 Task: Open Card Customer Success Meeting in Board Employee Skills Development and Training to Workspace Account Management and add a team member Softage.3@softage.net, a label Orange, a checklist Houseplant Care, an attachment from Trello, a color Orange and finally, add a card description 'Develop and launch new customer acquisition strategy' and a comment 'We need to ensure that we allocate enough time and resources to this task to ensure its success.'. Add a start date 'Jan 03, 1900' with a due date 'Jan 10, 1900'
Action: Mouse moved to (311, 198)
Screenshot: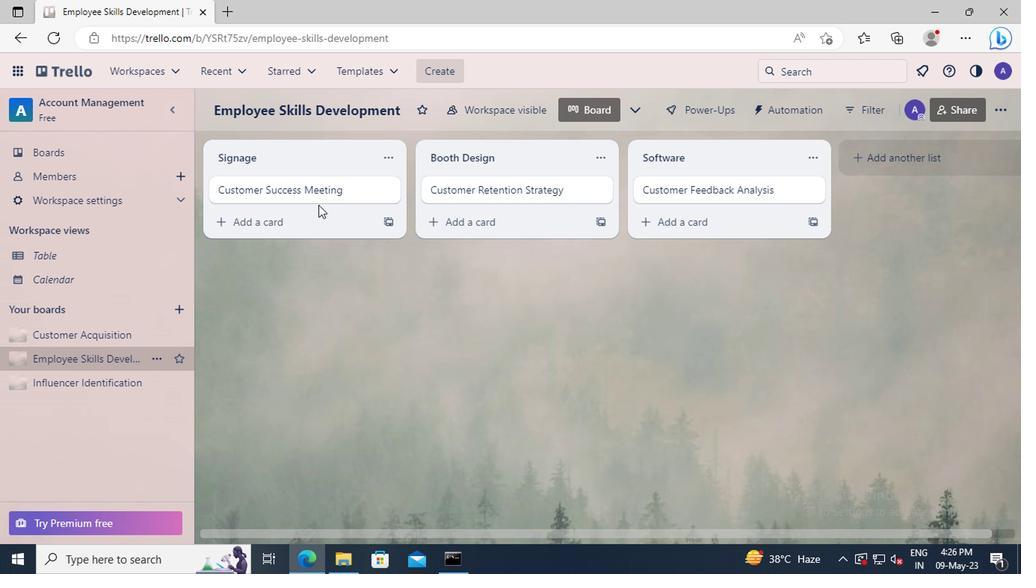 
Action: Mouse pressed left at (311, 198)
Screenshot: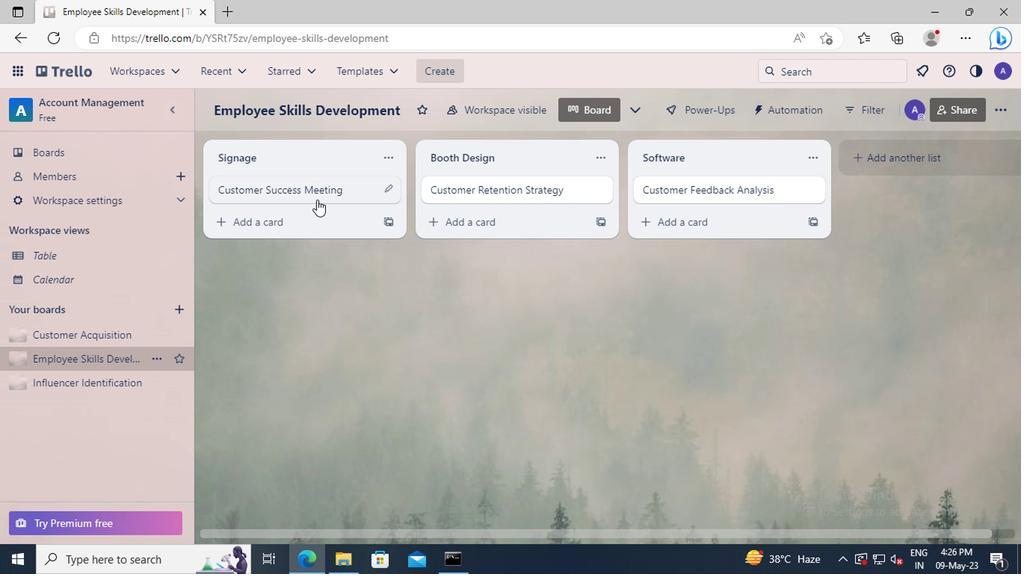 
Action: Mouse moved to (684, 193)
Screenshot: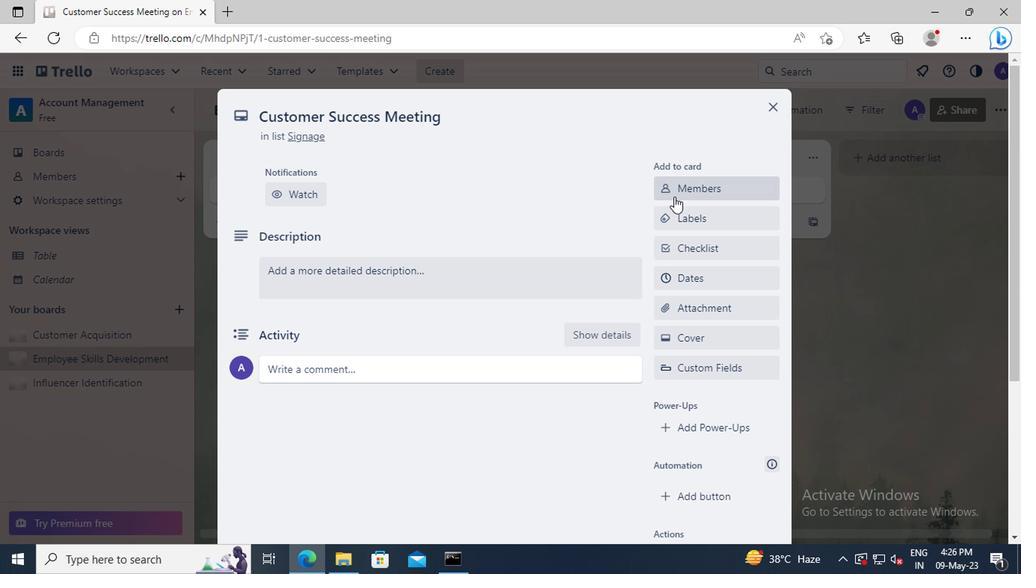 
Action: Mouse pressed left at (684, 193)
Screenshot: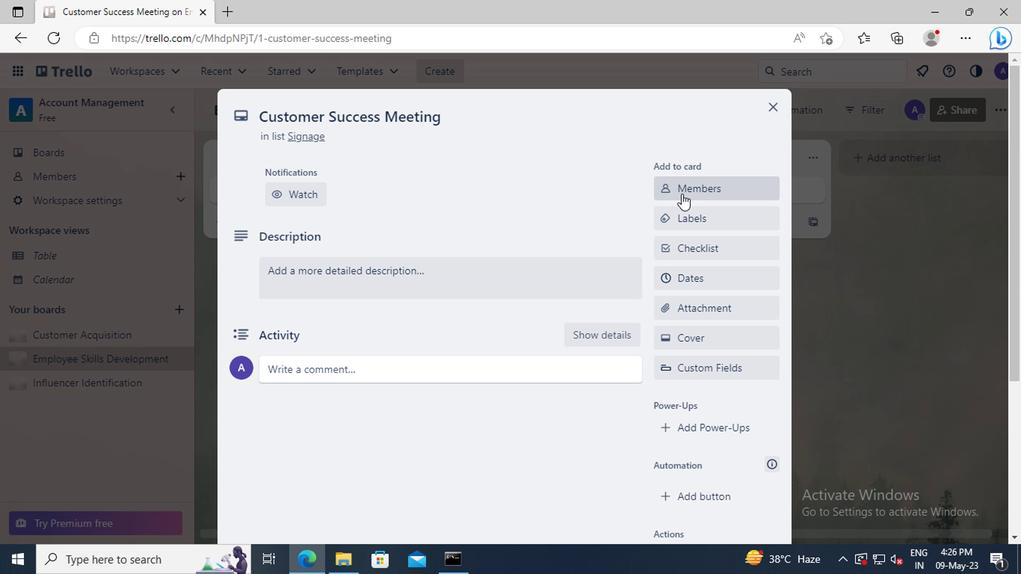 
Action: Mouse moved to (683, 259)
Screenshot: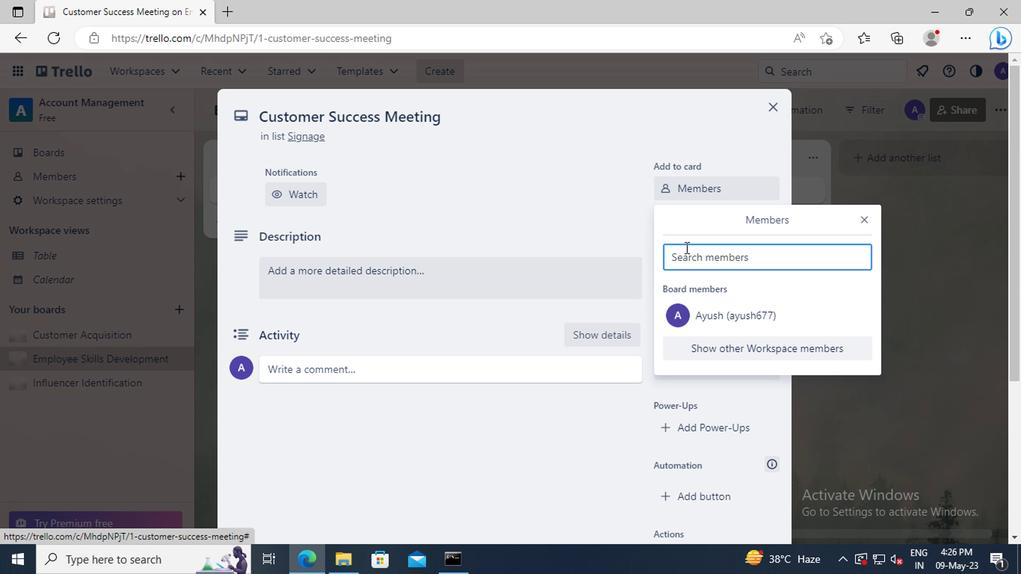 
Action: Mouse pressed left at (683, 259)
Screenshot: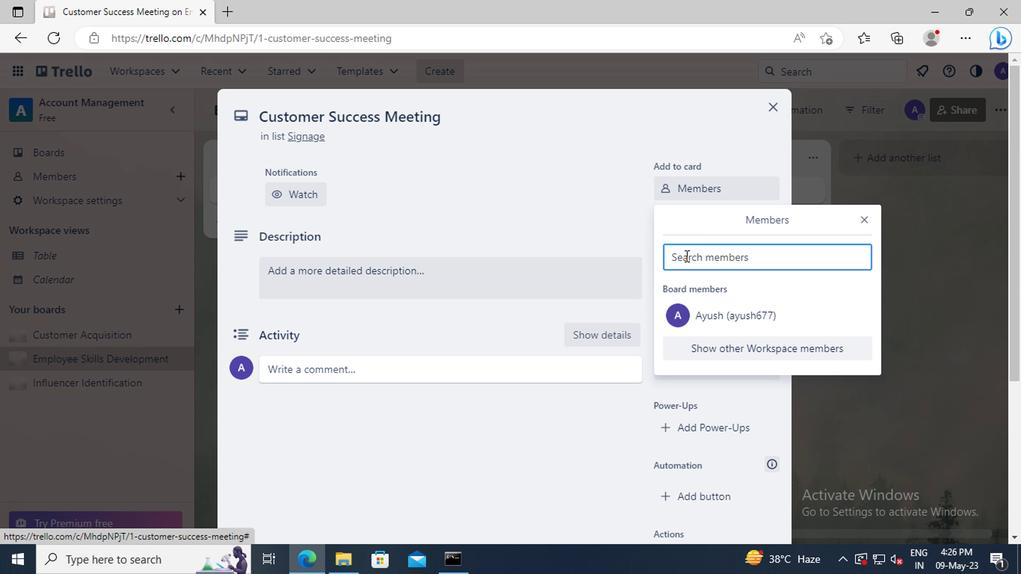
Action: Key pressed <Key.shift_r>Softage.3
Screenshot: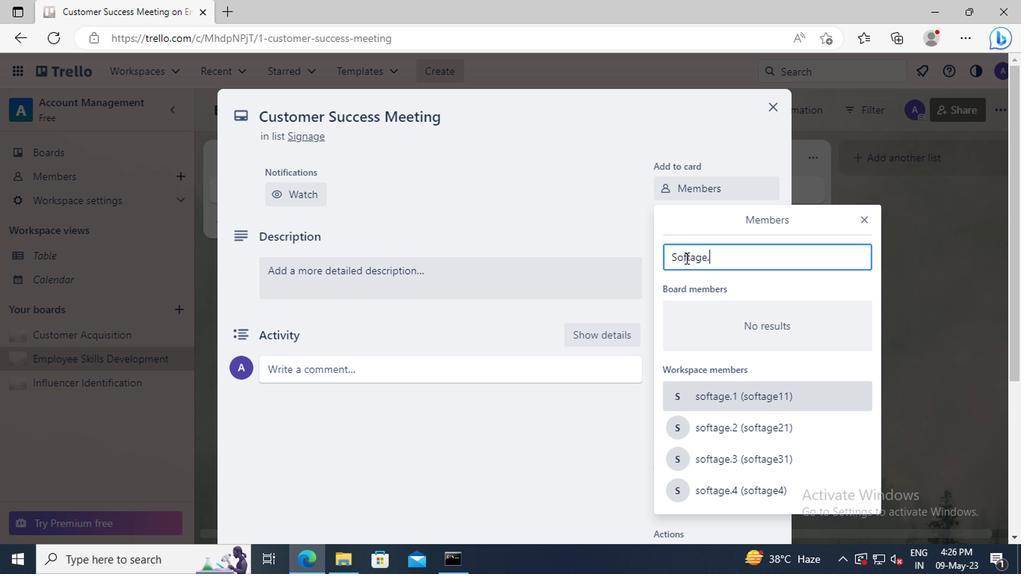 
Action: Mouse moved to (717, 393)
Screenshot: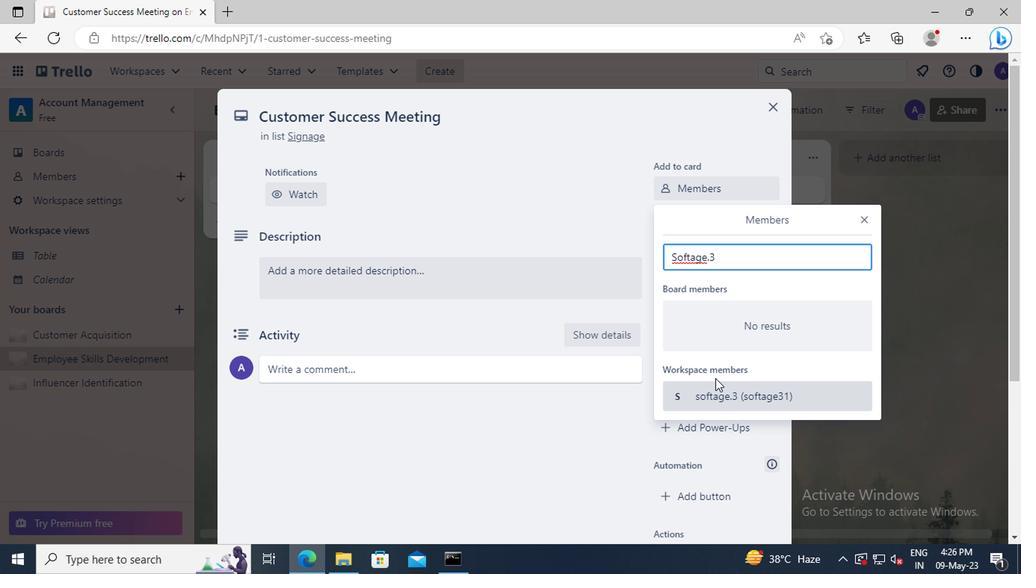 
Action: Mouse pressed left at (717, 393)
Screenshot: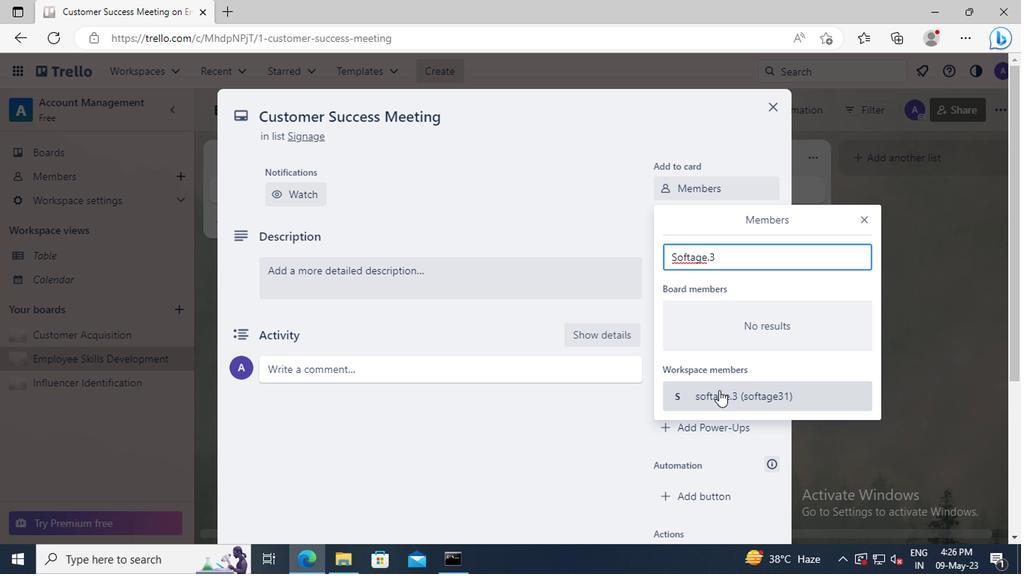 
Action: Mouse moved to (860, 223)
Screenshot: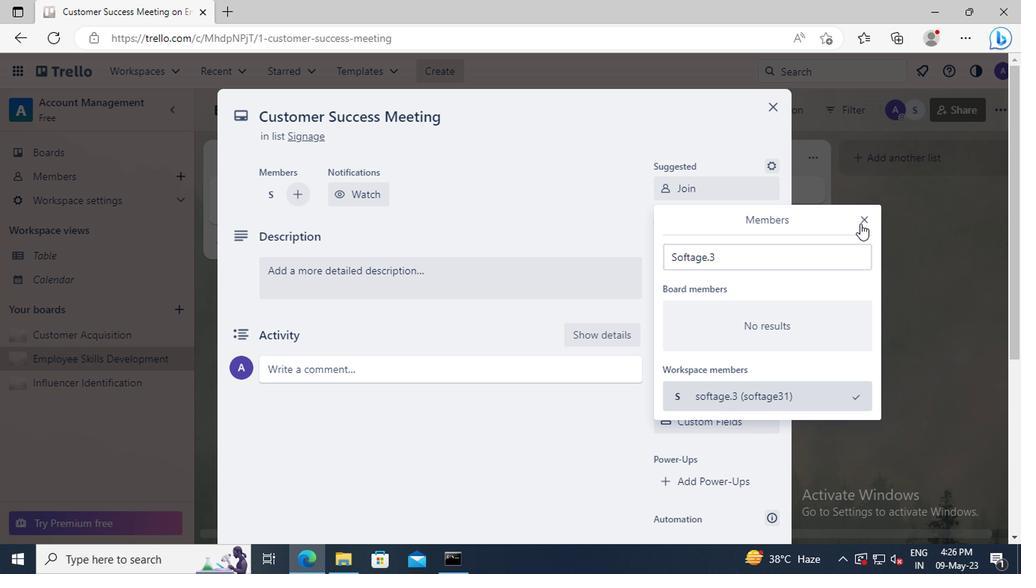 
Action: Mouse pressed left at (860, 223)
Screenshot: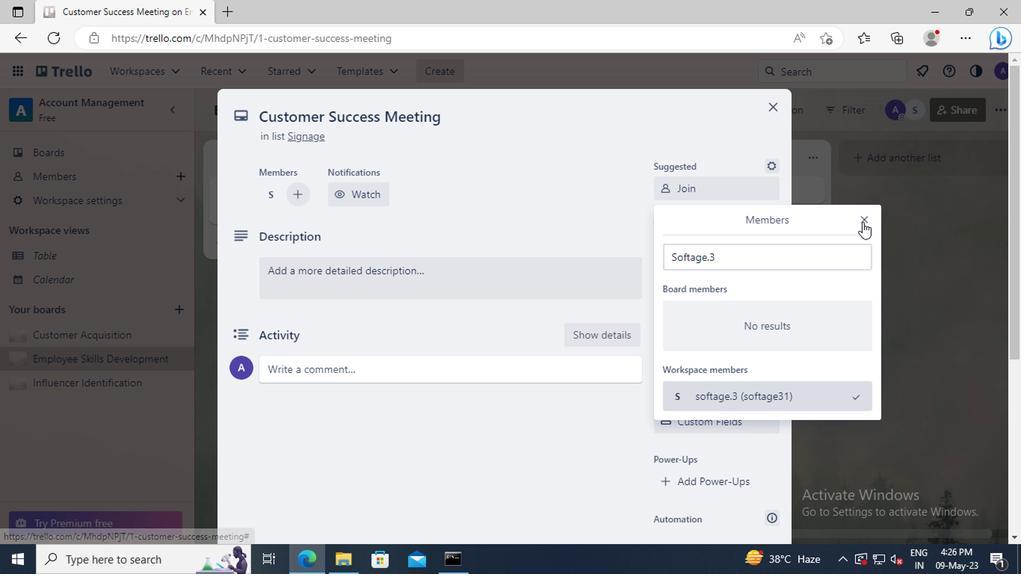 
Action: Mouse moved to (742, 268)
Screenshot: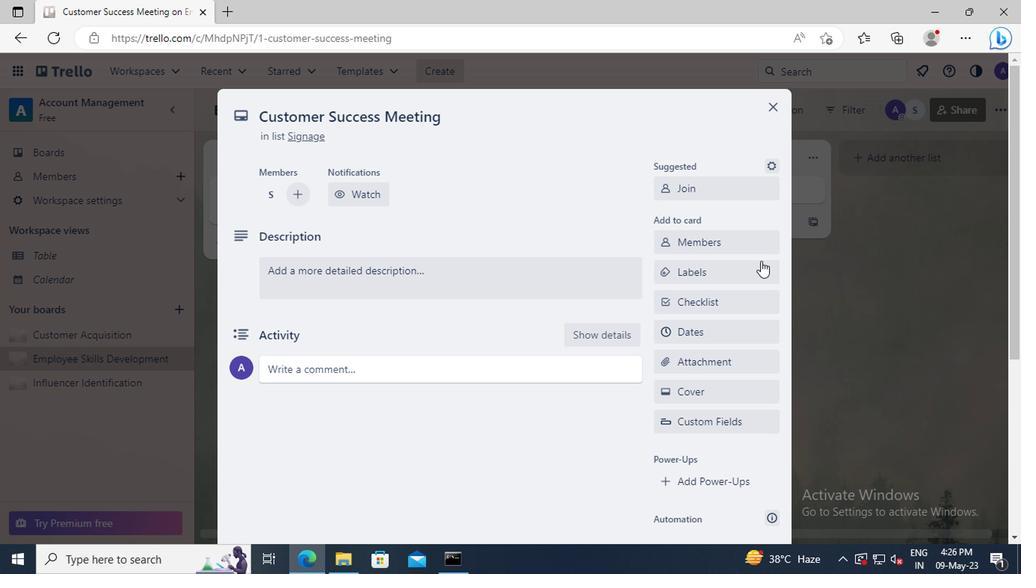 
Action: Mouse pressed left at (742, 268)
Screenshot: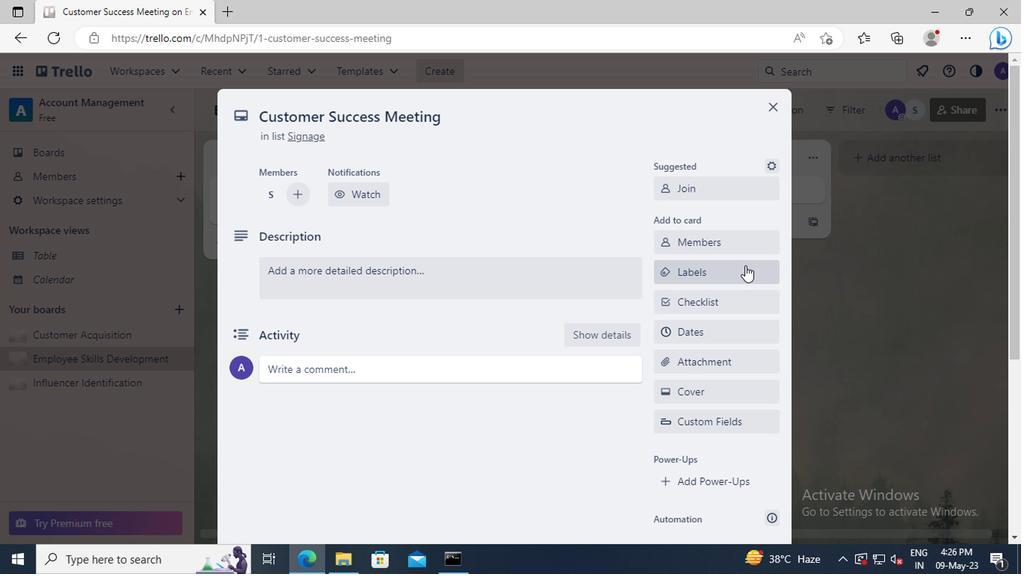 
Action: Mouse moved to (758, 367)
Screenshot: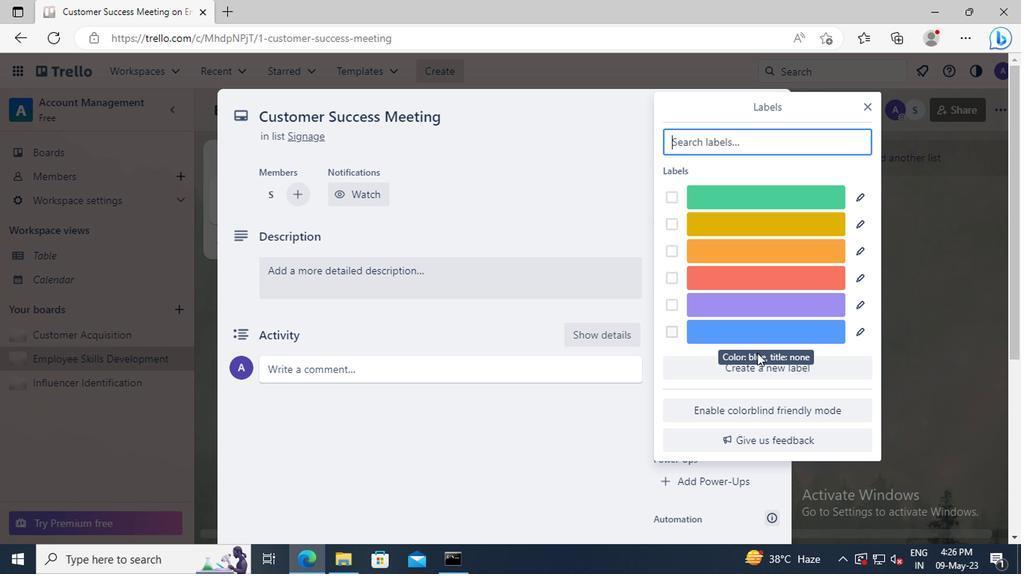 
Action: Mouse pressed left at (758, 367)
Screenshot: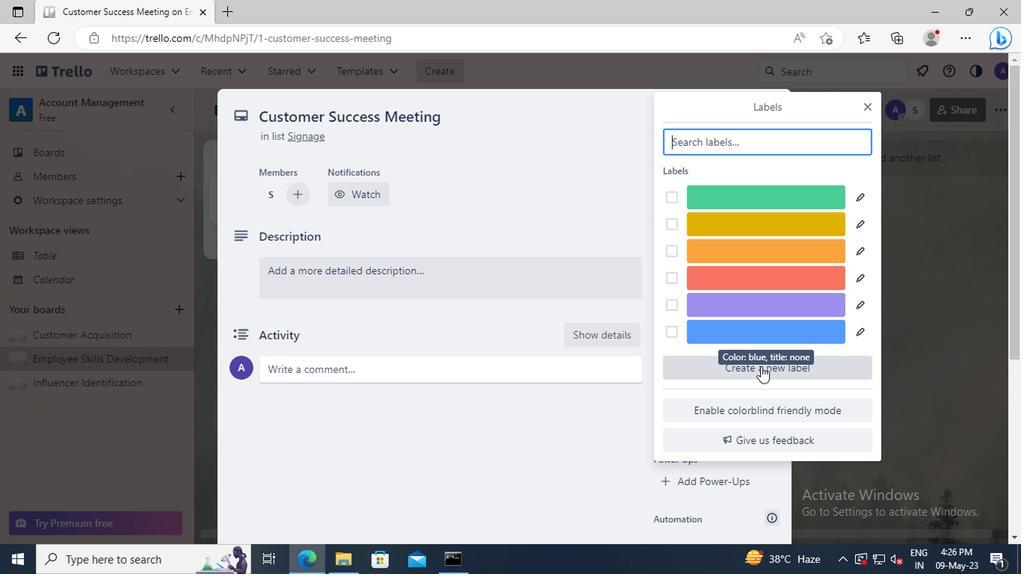 
Action: Mouse moved to (773, 326)
Screenshot: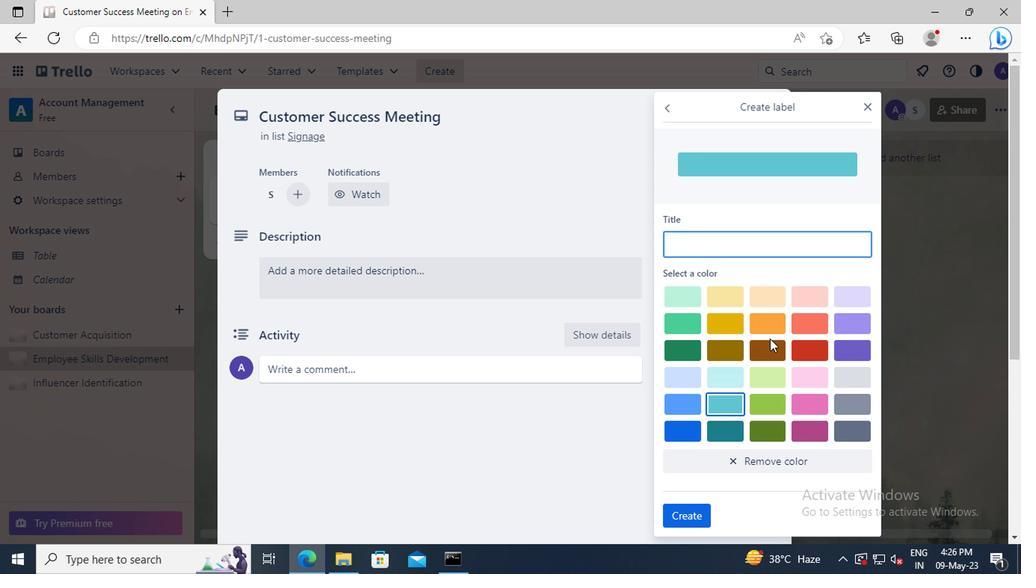 
Action: Mouse pressed left at (773, 326)
Screenshot: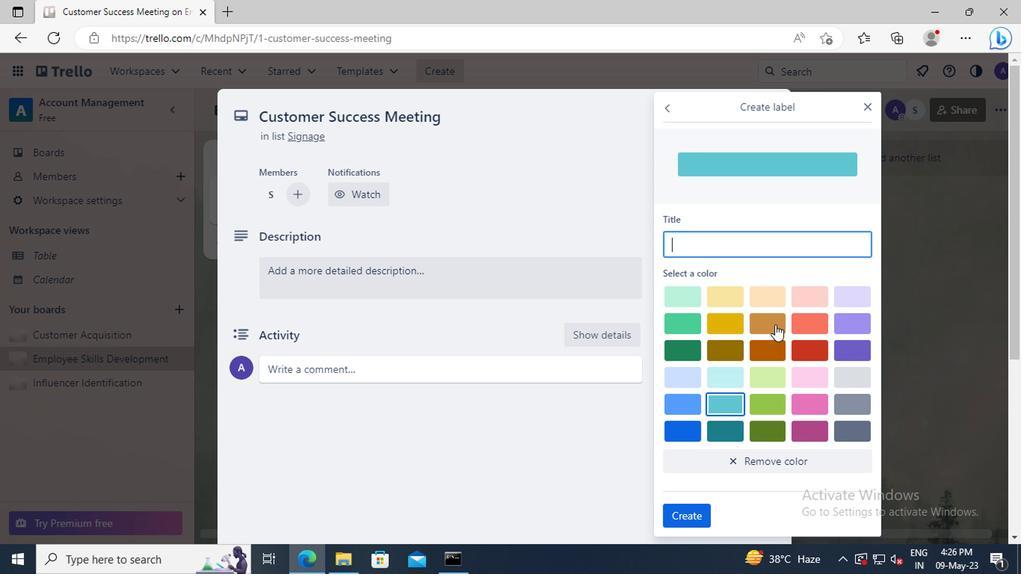 
Action: Mouse moved to (696, 515)
Screenshot: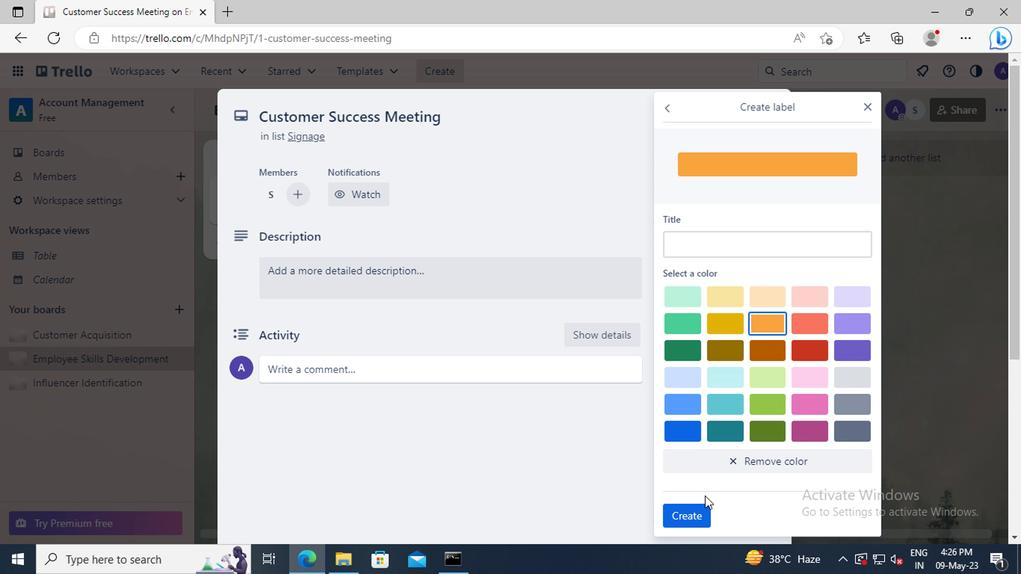 
Action: Mouse pressed left at (696, 515)
Screenshot: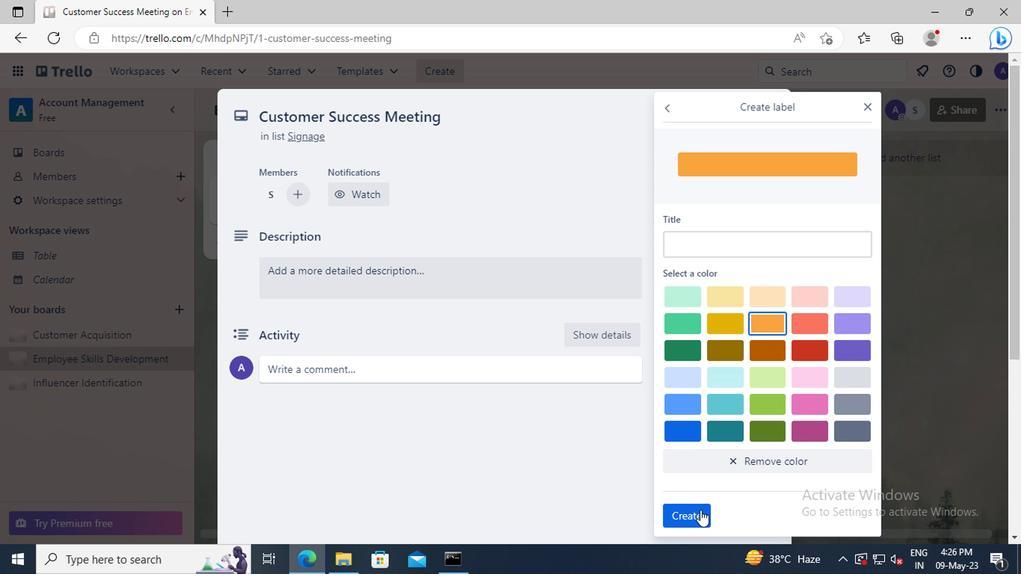 
Action: Mouse moved to (865, 110)
Screenshot: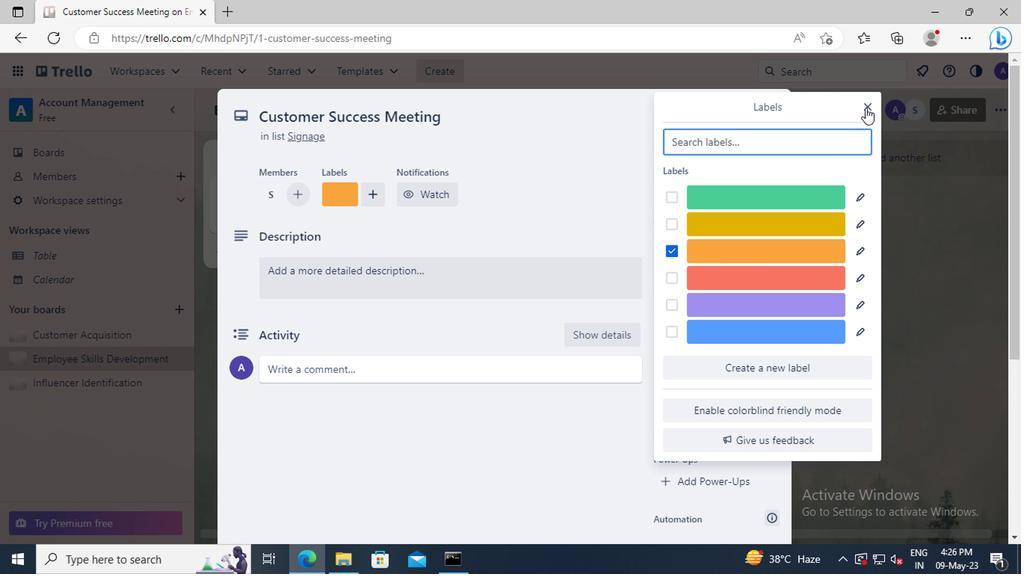 
Action: Mouse pressed left at (865, 110)
Screenshot: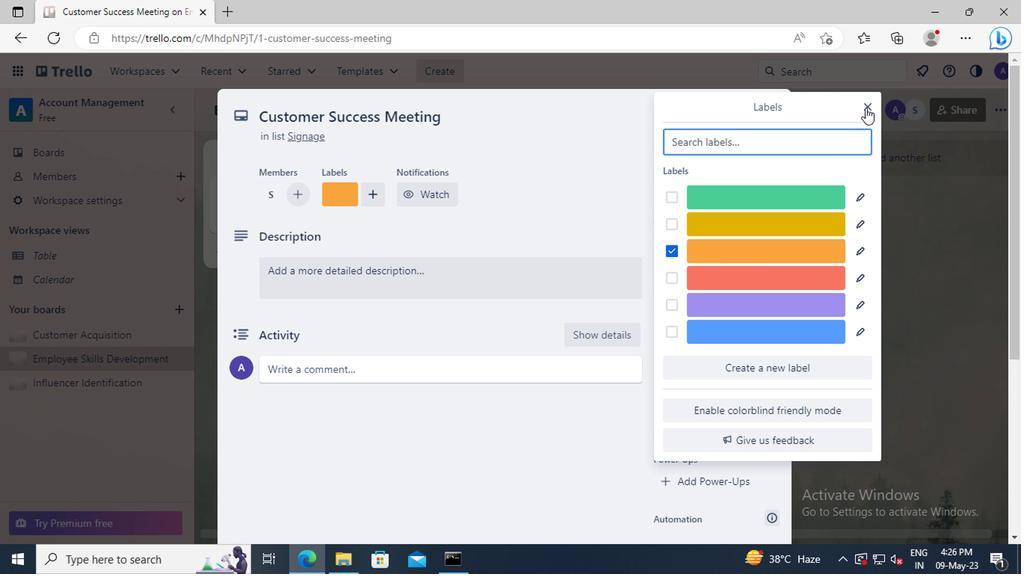 
Action: Mouse moved to (731, 304)
Screenshot: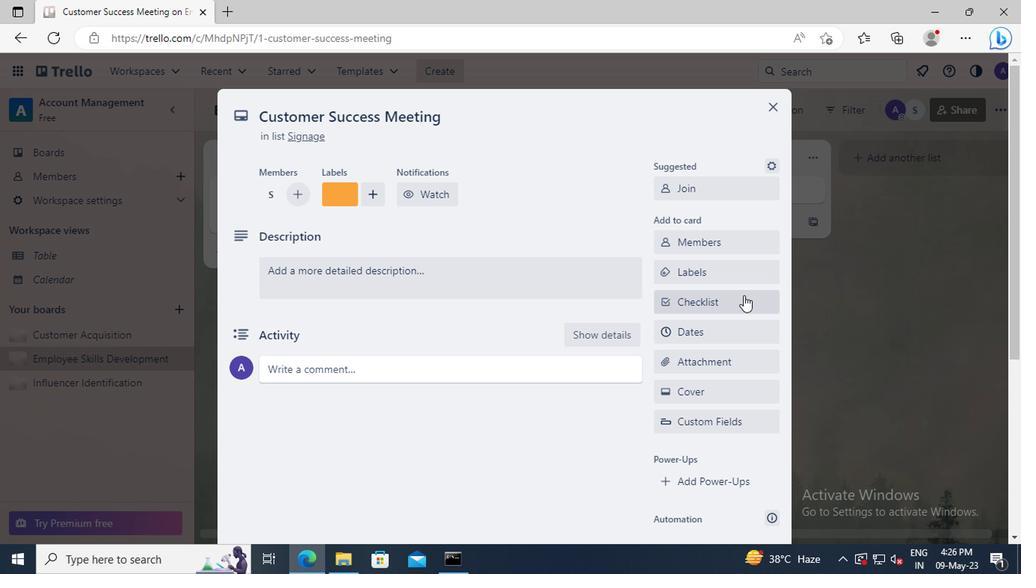 
Action: Mouse pressed left at (731, 304)
Screenshot: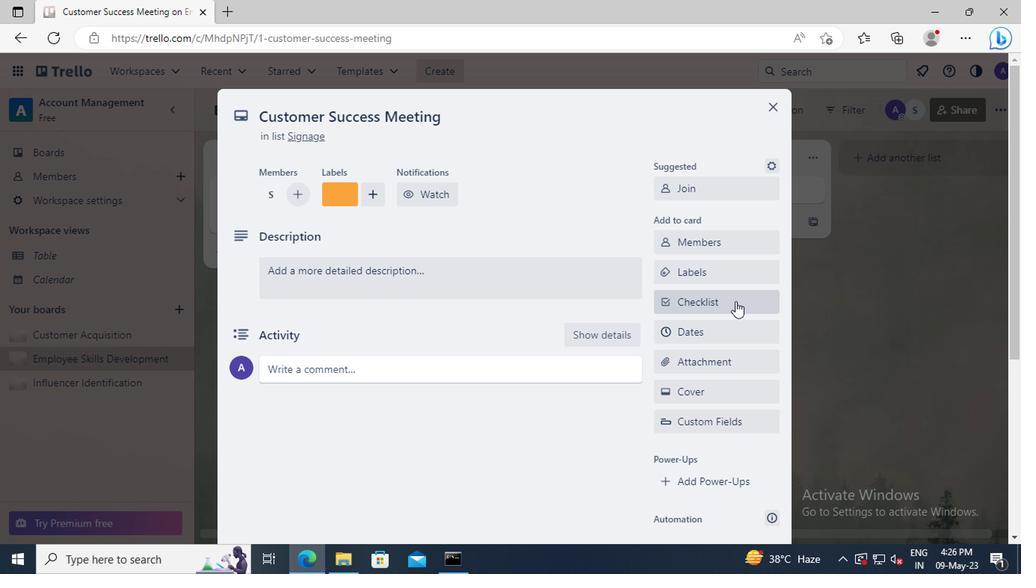 
Action: Key pressed <Key.shift>HOUSEPLANT<Key.space><Key.shift>CARE
Screenshot: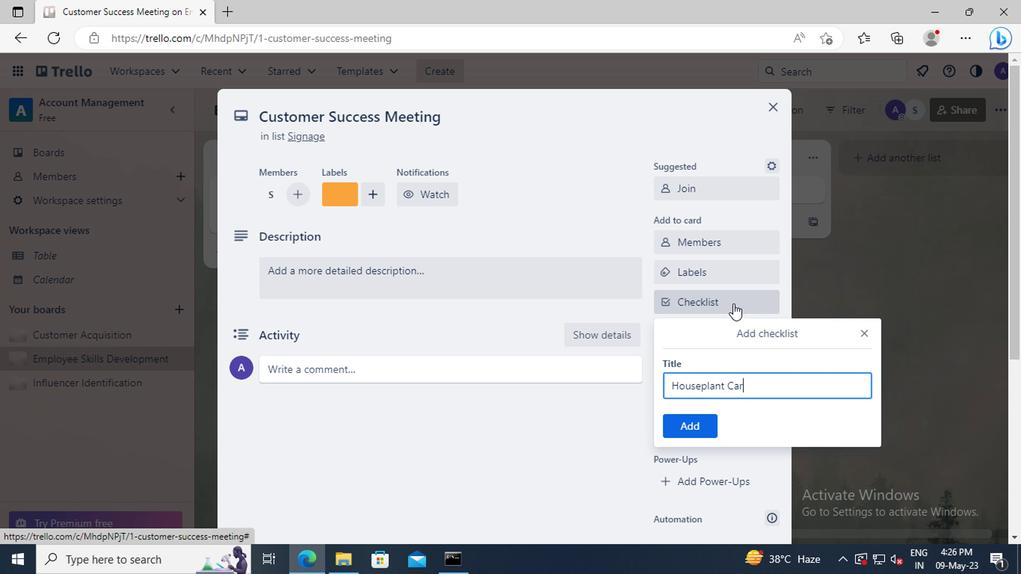 
Action: Mouse moved to (708, 422)
Screenshot: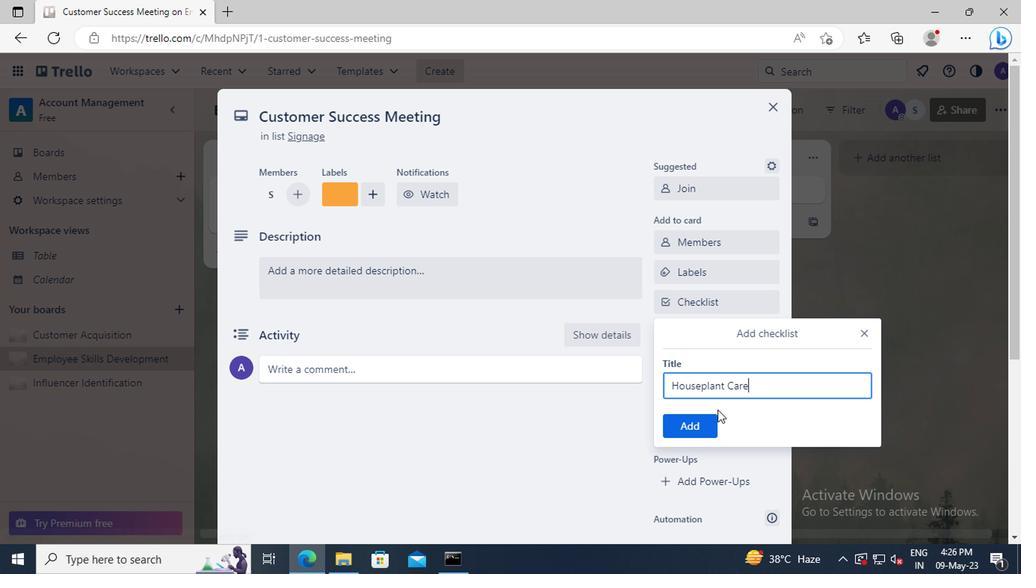 
Action: Mouse pressed left at (708, 422)
Screenshot: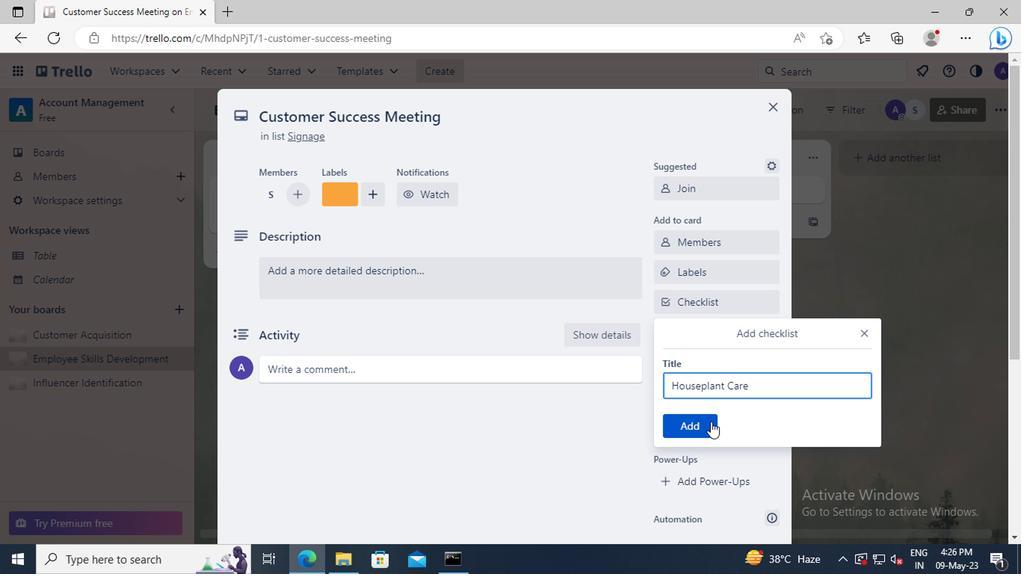 
Action: Mouse moved to (701, 357)
Screenshot: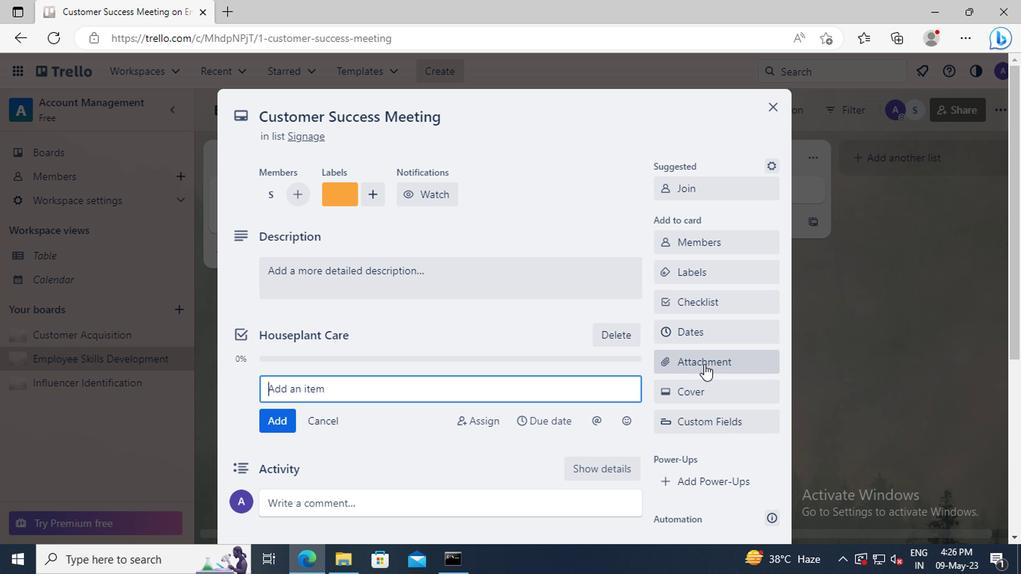 
Action: Mouse pressed left at (701, 357)
Screenshot: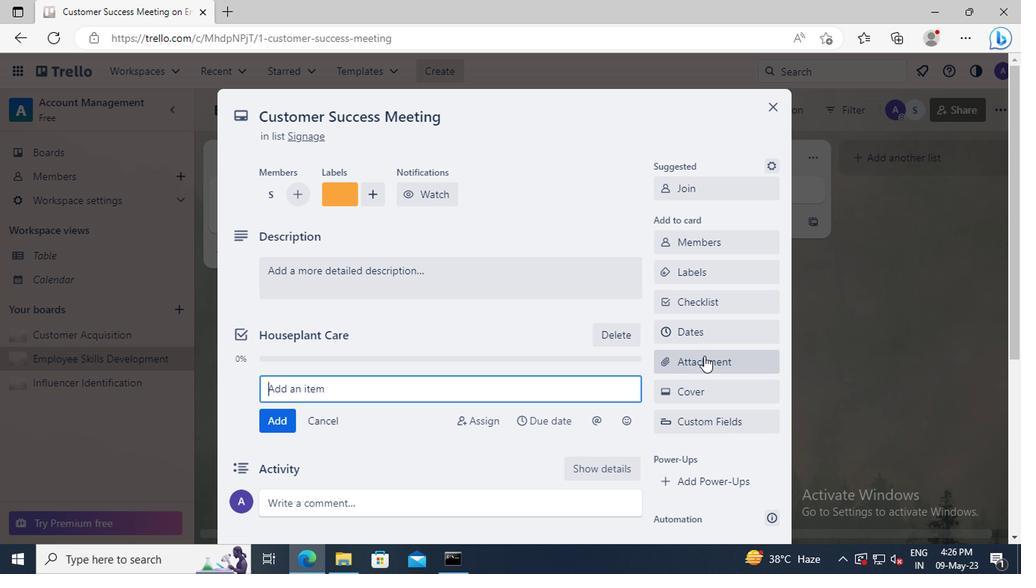 
Action: Mouse moved to (679, 159)
Screenshot: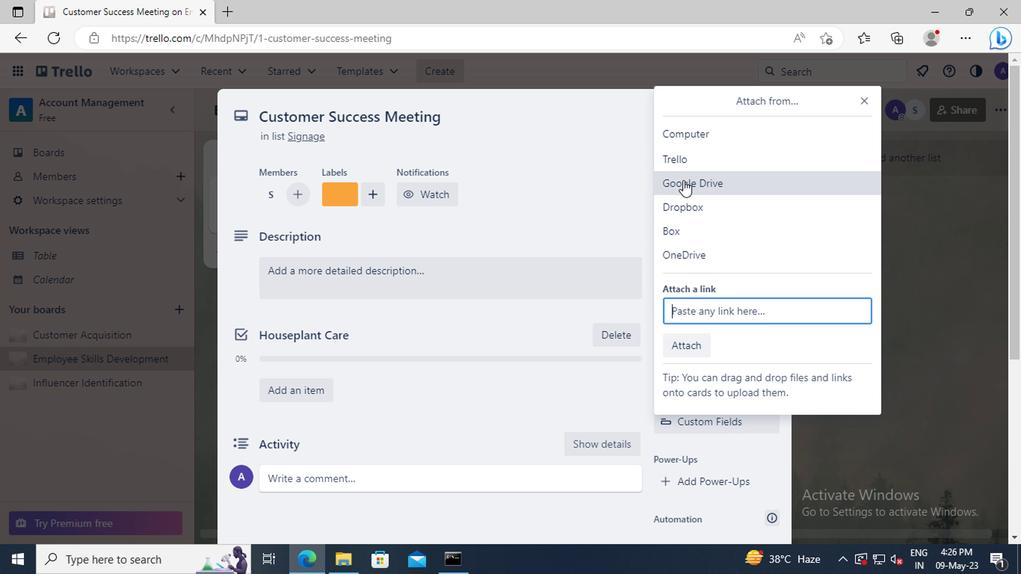 
Action: Mouse pressed left at (679, 159)
Screenshot: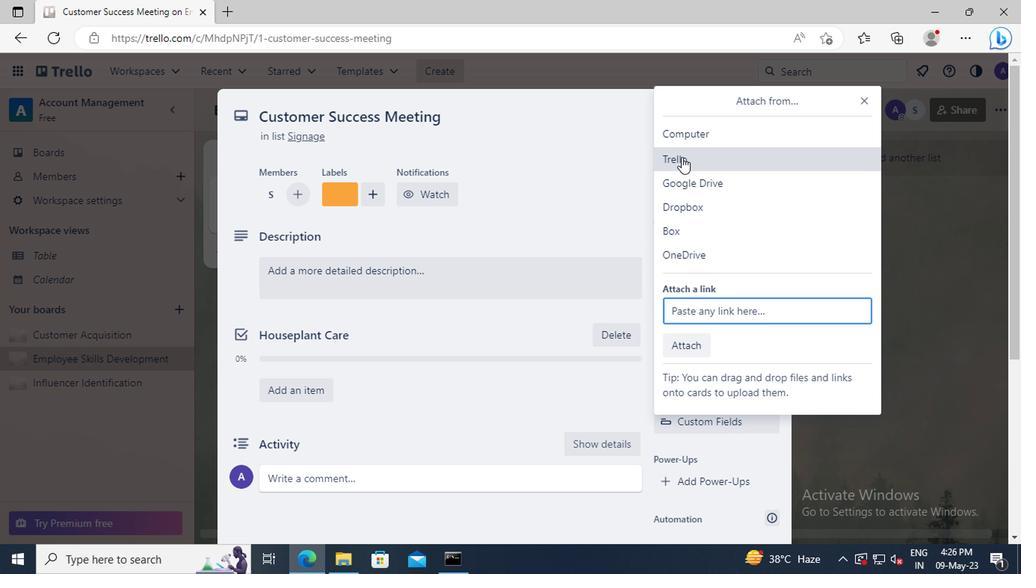 
Action: Mouse moved to (679, 218)
Screenshot: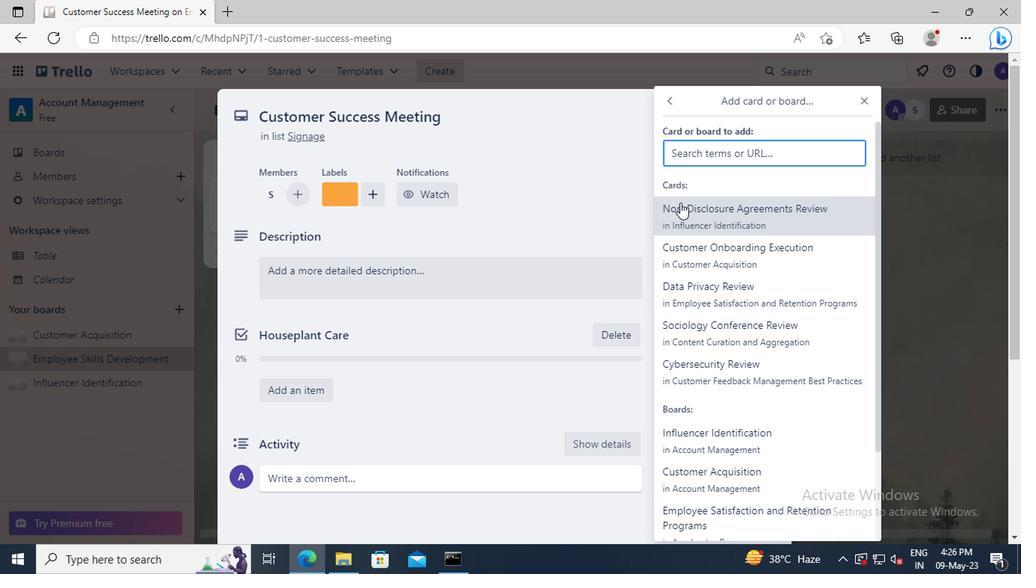 
Action: Mouse pressed left at (679, 218)
Screenshot: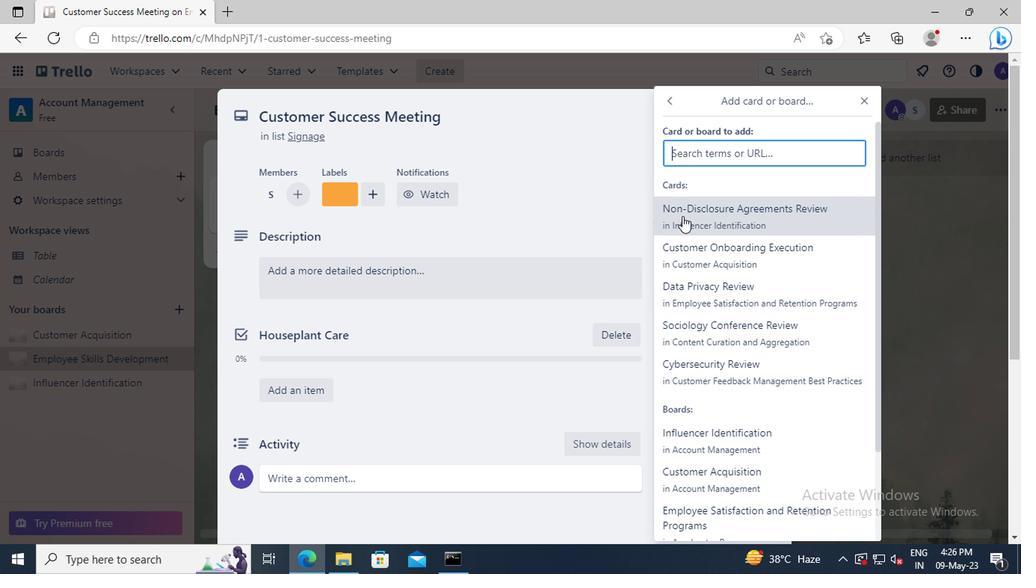 
Action: Mouse moved to (689, 386)
Screenshot: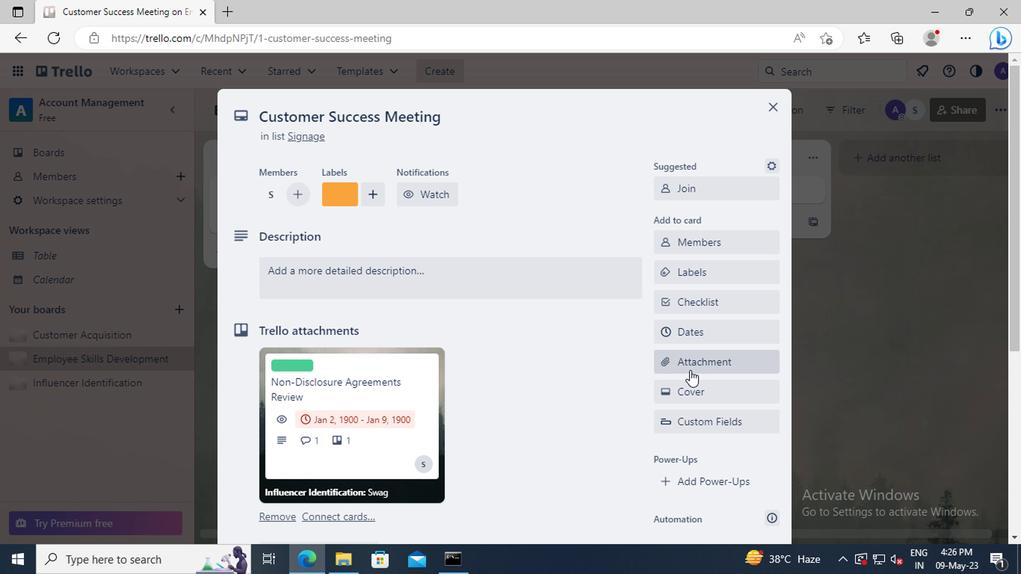 
Action: Mouse pressed left at (689, 386)
Screenshot: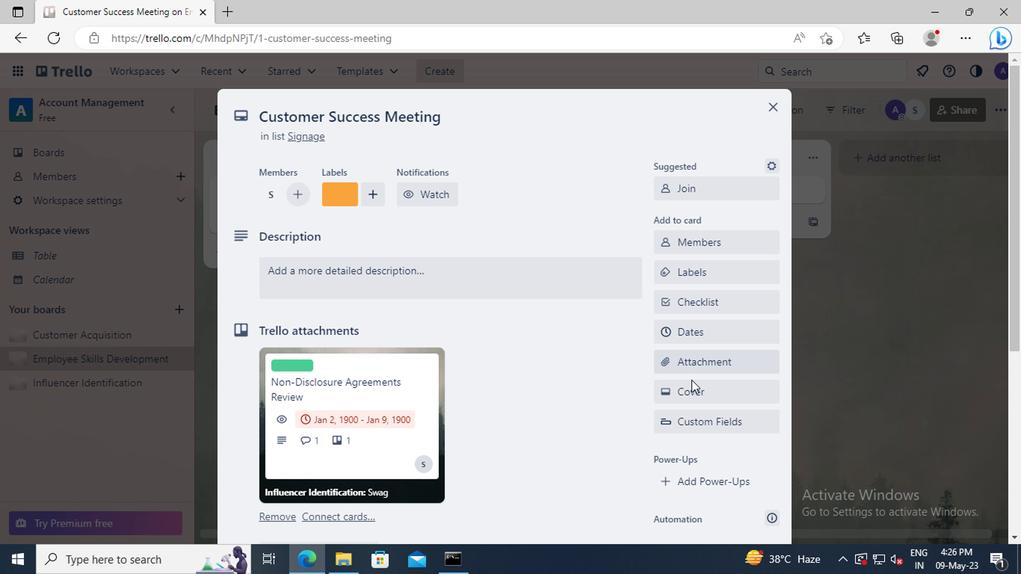 
Action: Mouse moved to (778, 250)
Screenshot: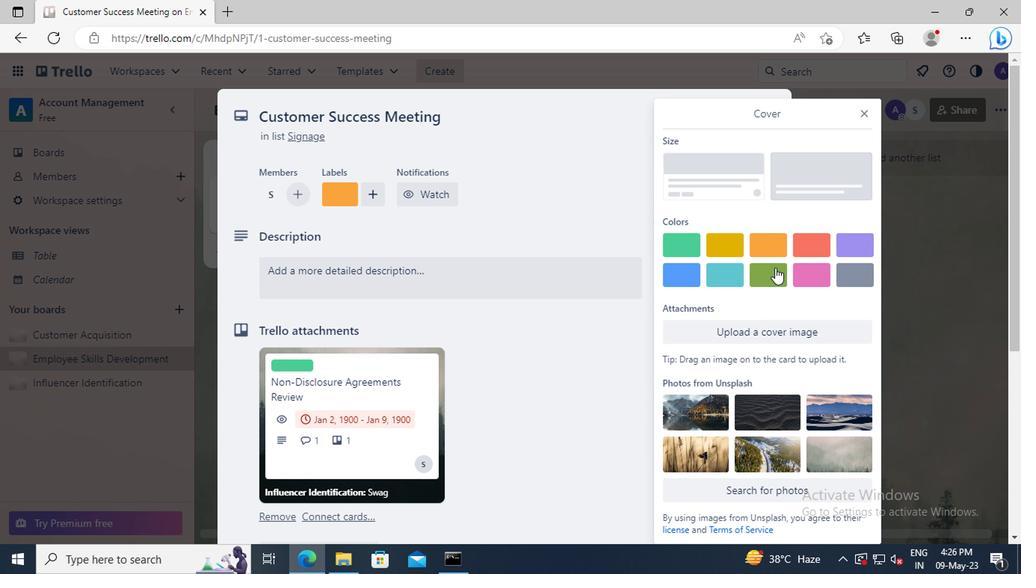 
Action: Mouse pressed left at (778, 250)
Screenshot: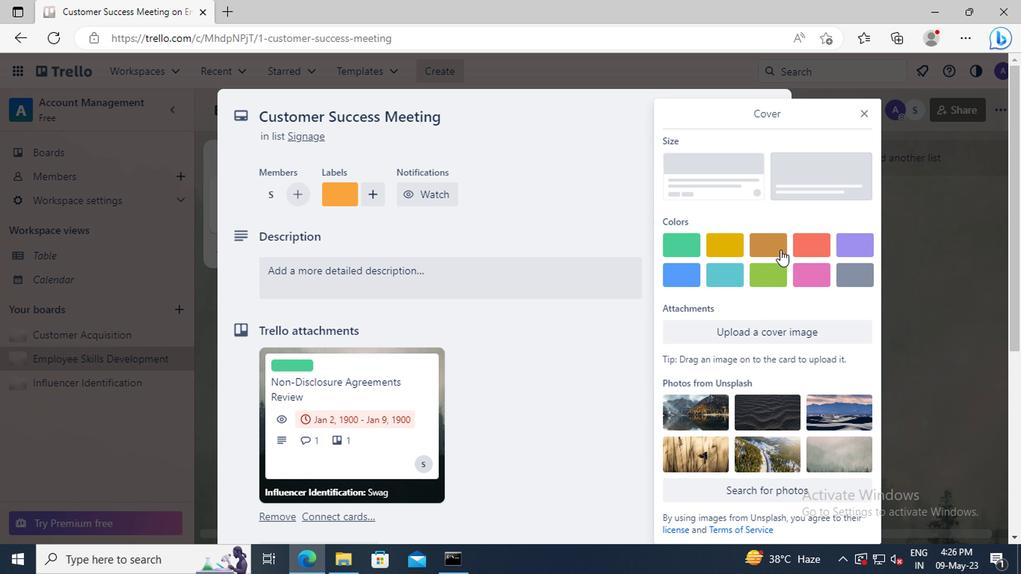 
Action: Mouse moved to (864, 102)
Screenshot: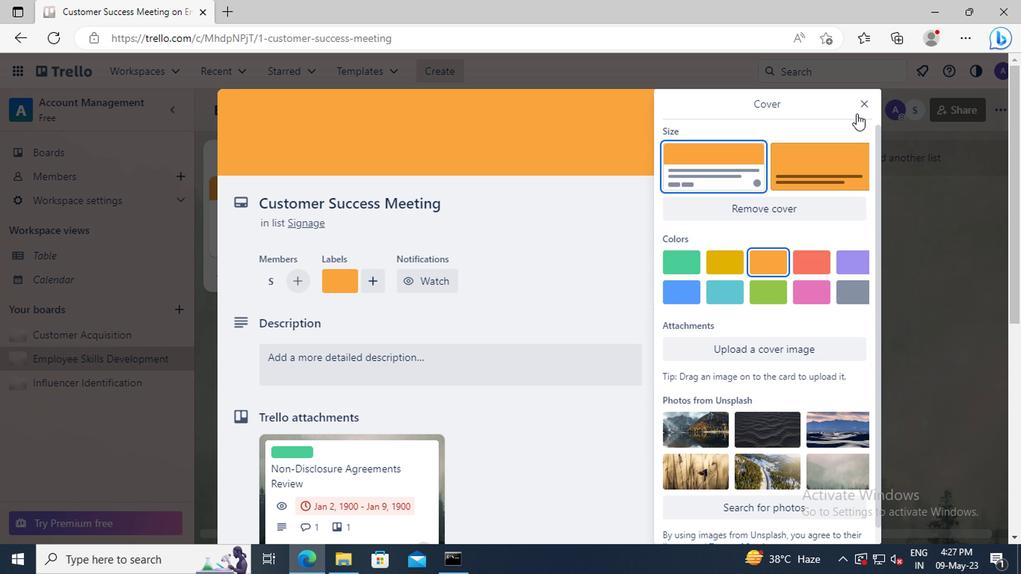 
Action: Mouse pressed left at (864, 102)
Screenshot: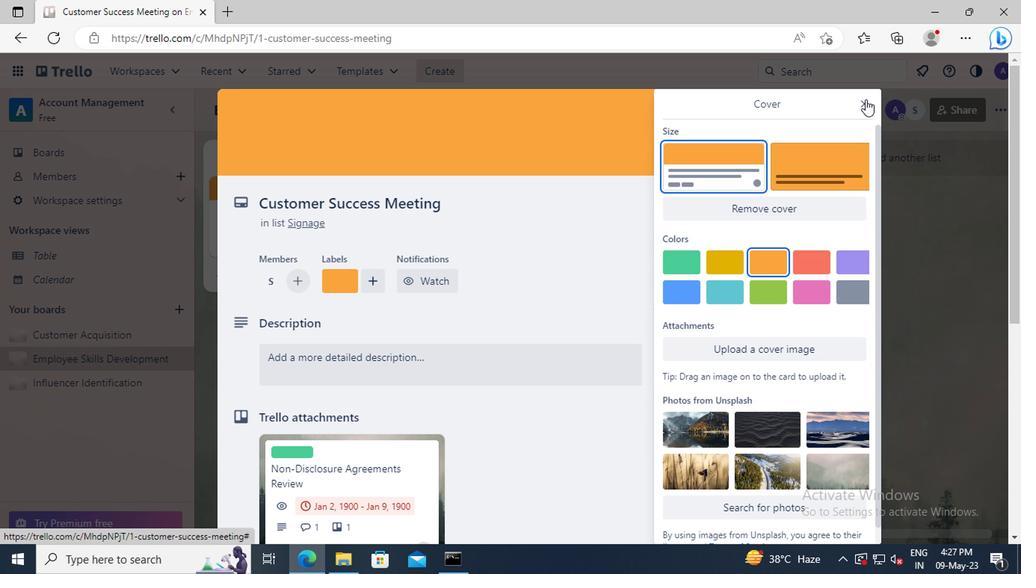 
Action: Mouse moved to (429, 370)
Screenshot: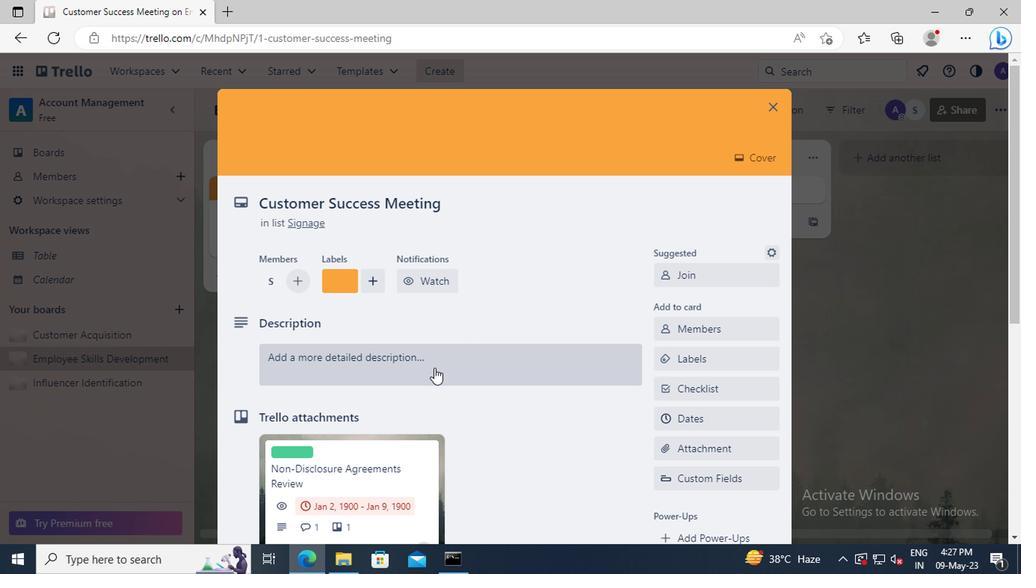 
Action: Mouse pressed left at (429, 370)
Screenshot: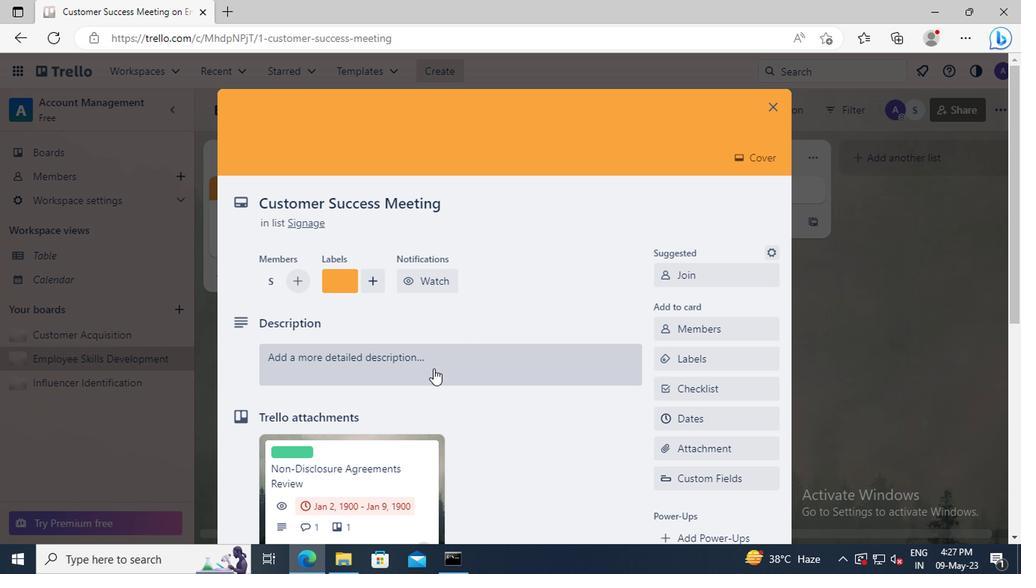 
Action: Key pressed <Key.shift>DEVELOP<Key.space>AND<Key.space>LAUNCH<Key.space>NEW<Key.space>CUSTOMER<Key.space>ACQUISITION<Key.space>STRATEGY
Screenshot: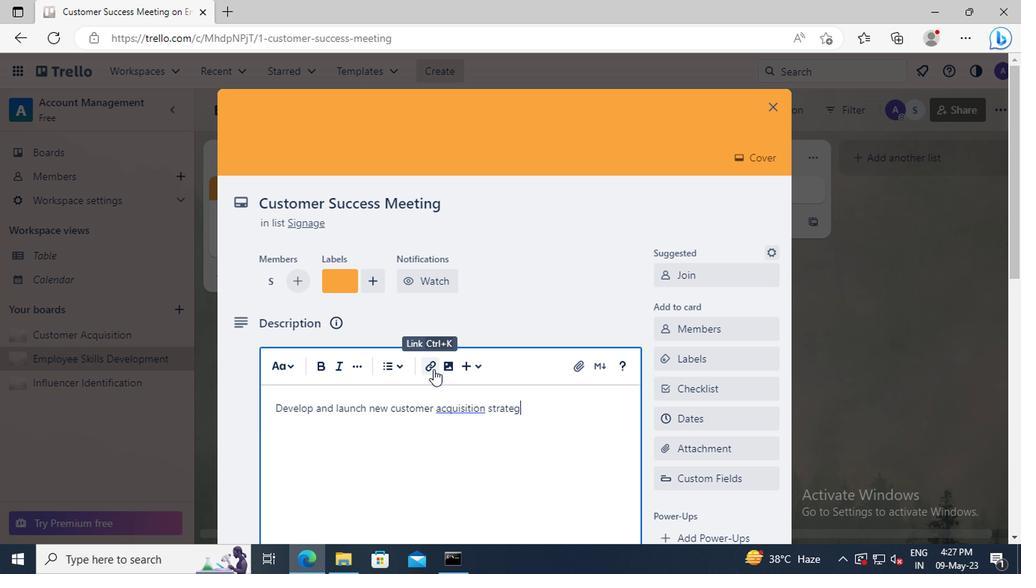 
Action: Mouse scrolled (429, 369) with delta (0, -1)
Screenshot: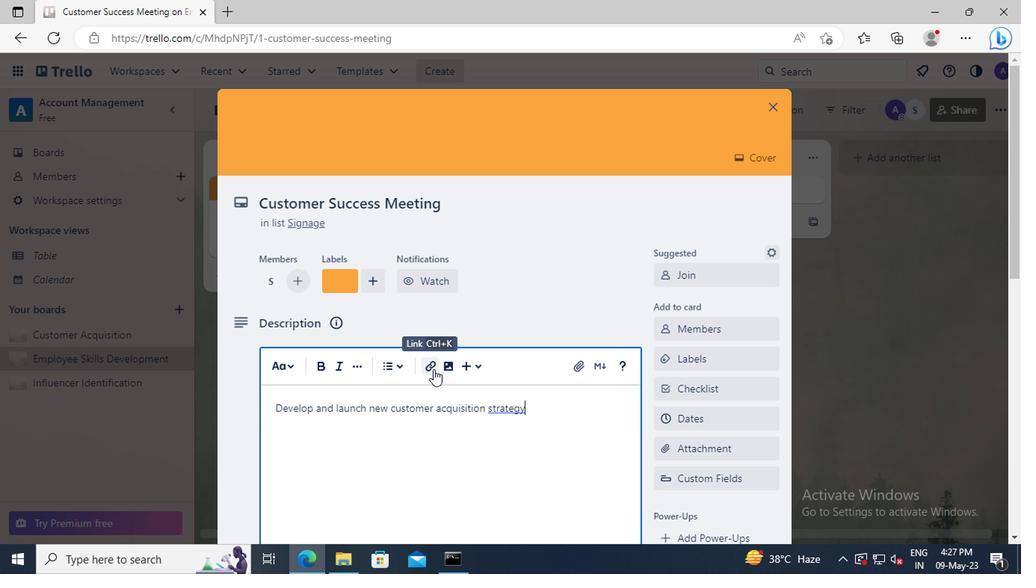 
Action: Mouse scrolled (429, 369) with delta (0, -1)
Screenshot: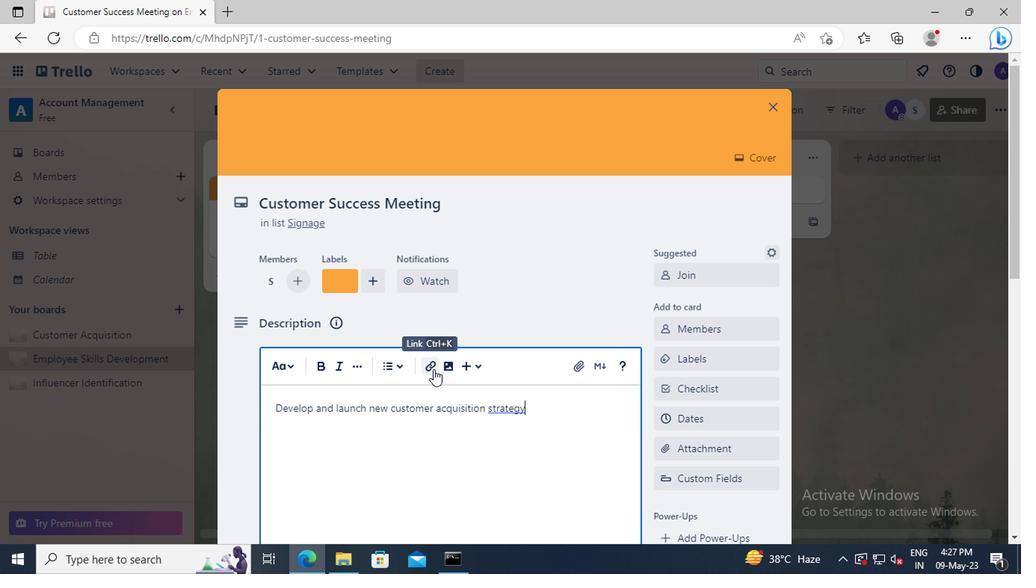 
Action: Mouse scrolled (429, 369) with delta (0, -1)
Screenshot: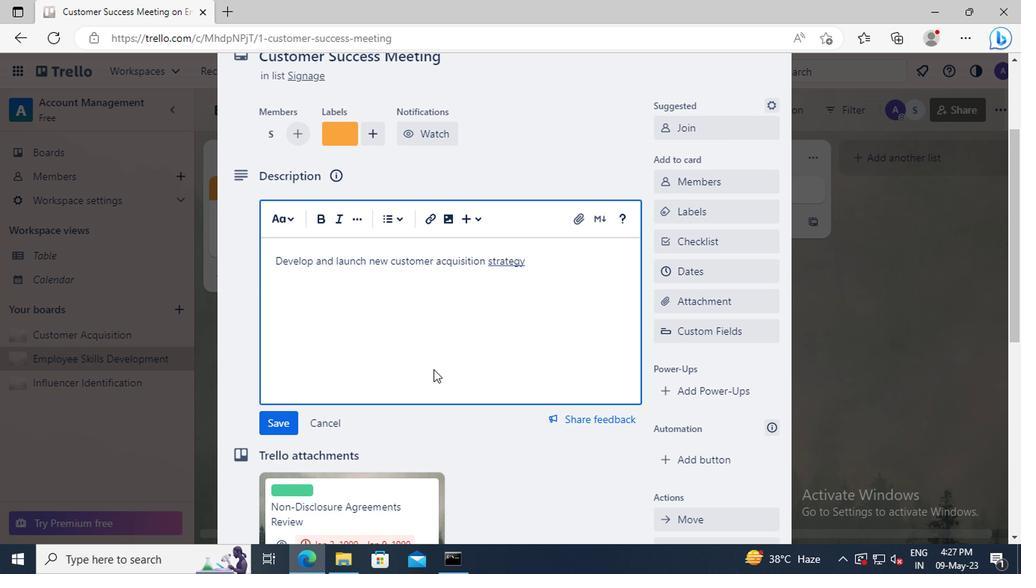 
Action: Mouse moved to (274, 358)
Screenshot: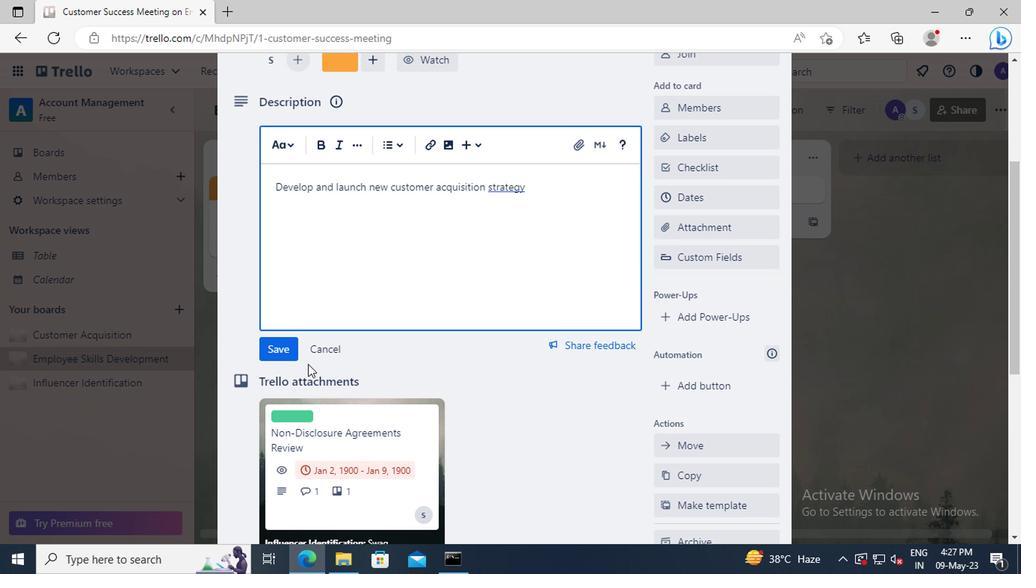
Action: Mouse pressed left at (274, 358)
Screenshot: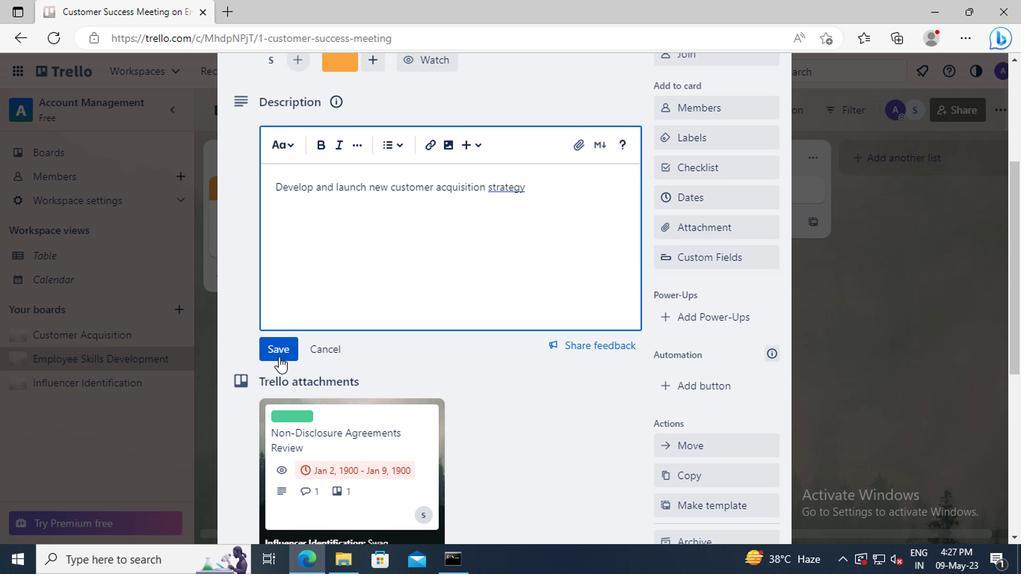
Action: Mouse moved to (377, 363)
Screenshot: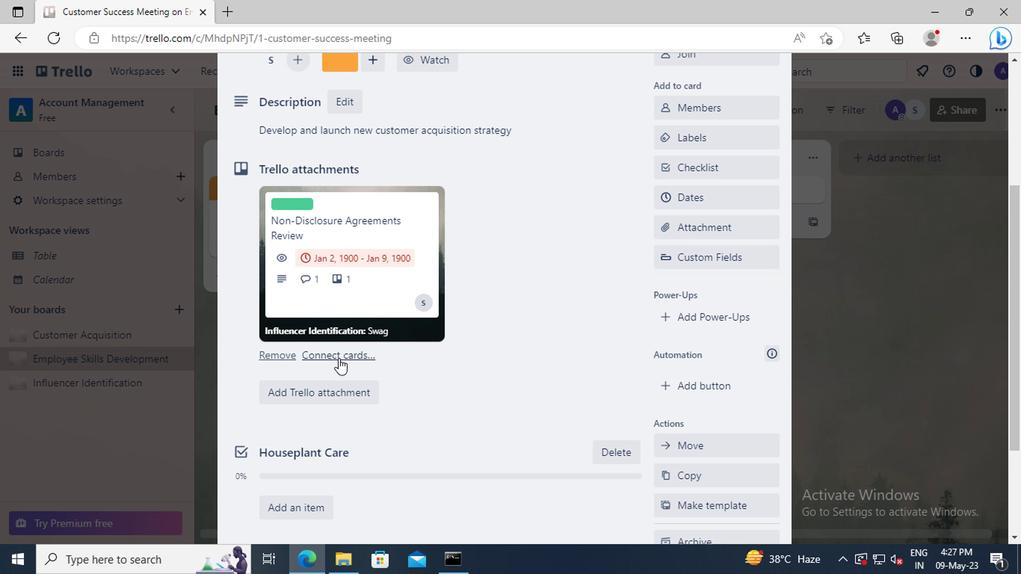 
Action: Mouse scrolled (377, 362) with delta (0, -1)
Screenshot: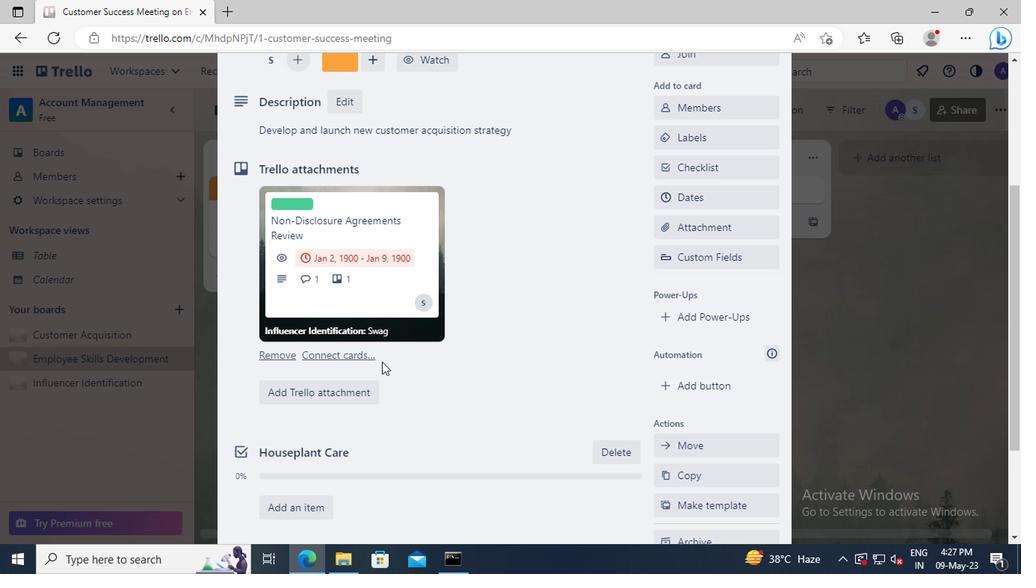 
Action: Mouse scrolled (377, 362) with delta (0, -1)
Screenshot: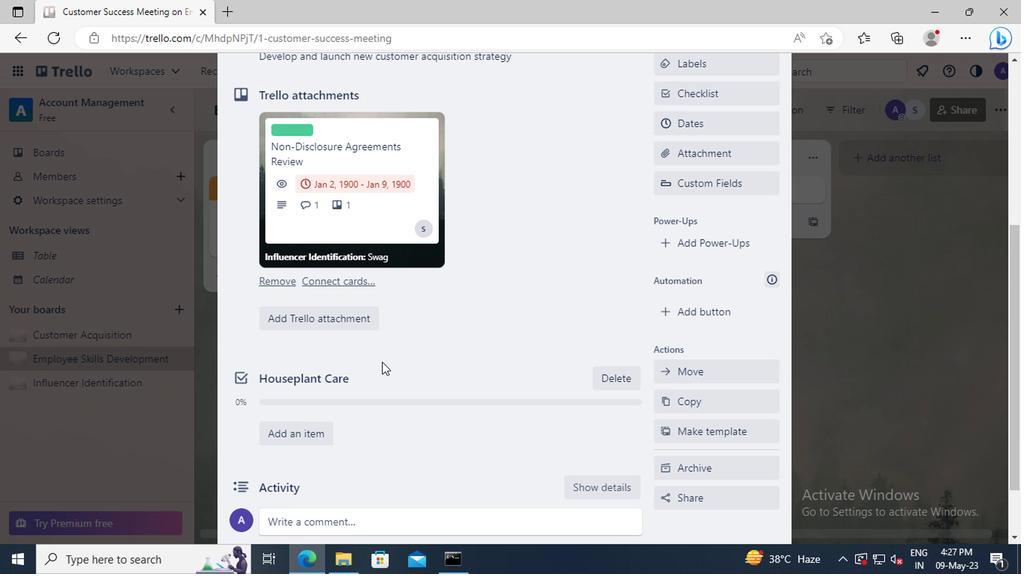 
Action: Mouse scrolled (377, 362) with delta (0, -1)
Screenshot: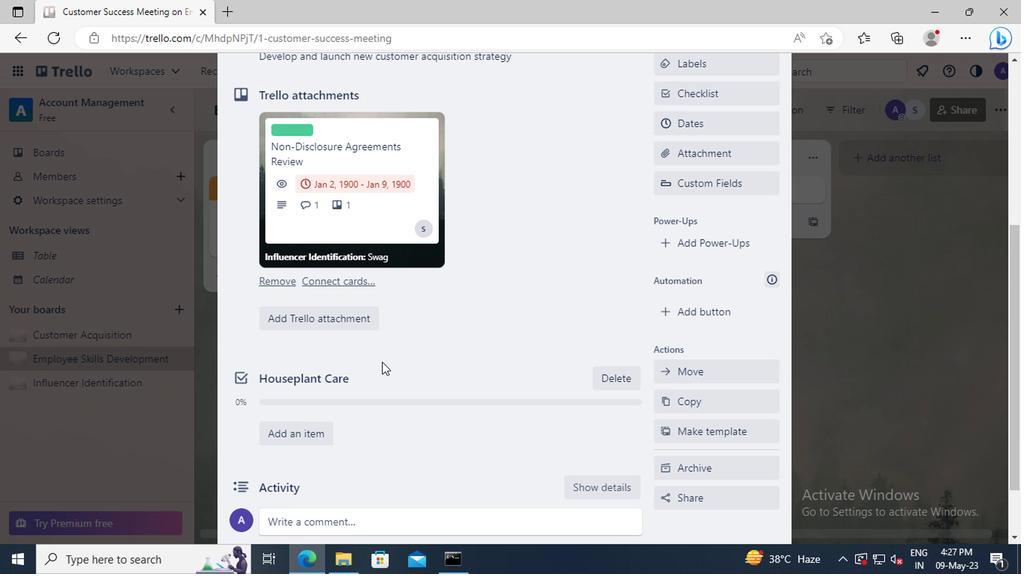 
Action: Mouse moved to (359, 445)
Screenshot: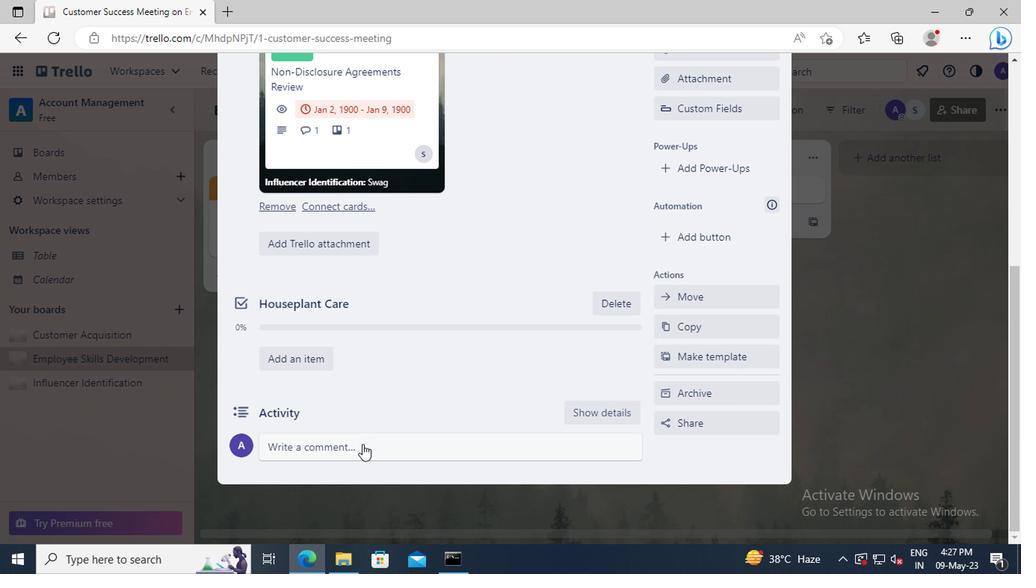 
Action: Mouse pressed left at (359, 445)
Screenshot: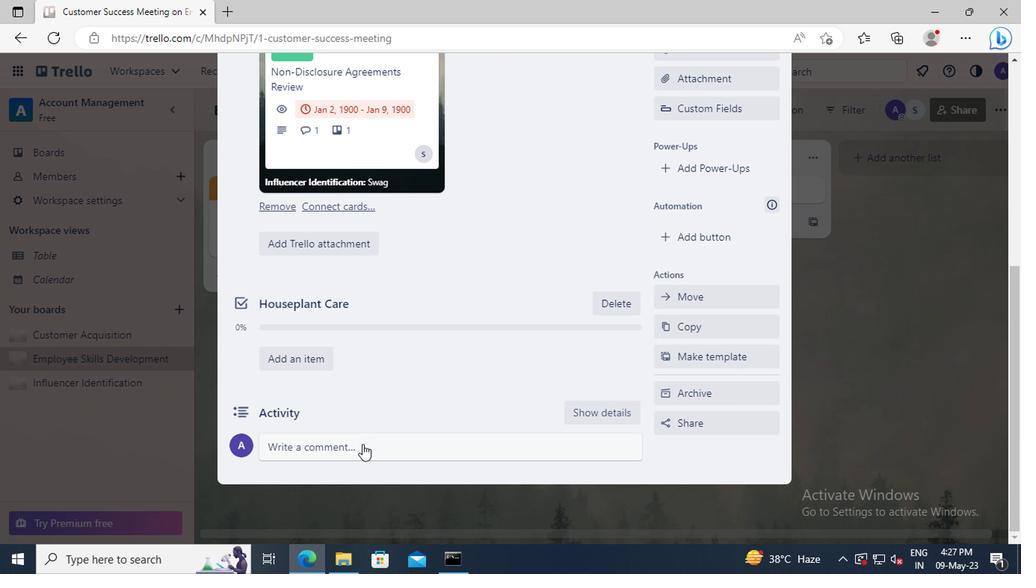 
Action: Key pressed <Key.shift>WE<Key.space>NEED<Key.space>DO<Key.space>ENSURE<Key.space>THAT<Key.space>WE<Key.space>ALLOCATE<Key.space>ENOUGH<Key.space>TIME<Key.space>AND<Key.space>RESOURCES<Key.space>TO<Key.space>THIS<Key.space>TASK<Key.space>TO<Key.space>ENSURE<Key.space>ITS<Key.space>SUCCESS
Screenshot: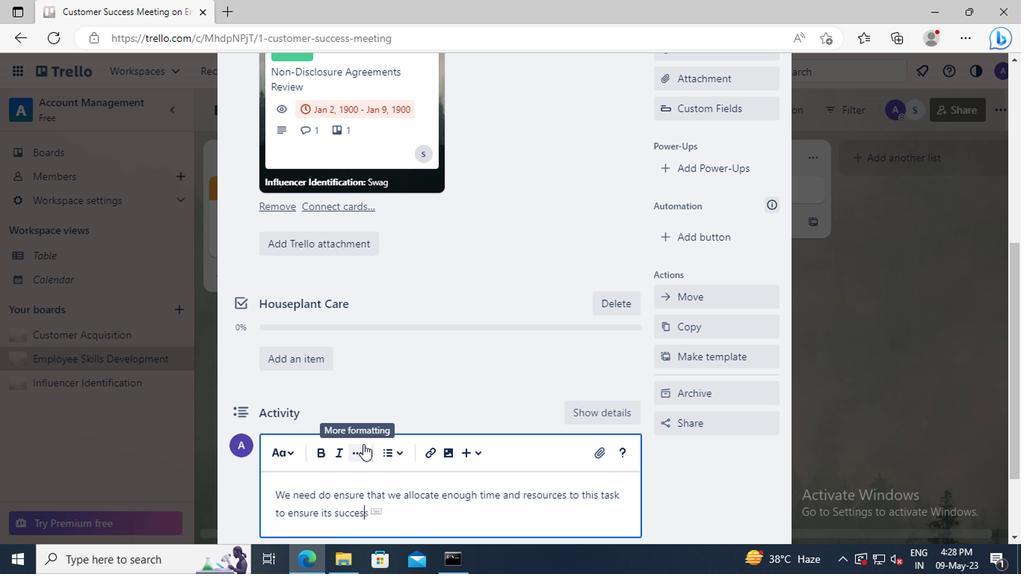 
Action: Mouse scrolled (359, 444) with delta (0, -1)
Screenshot: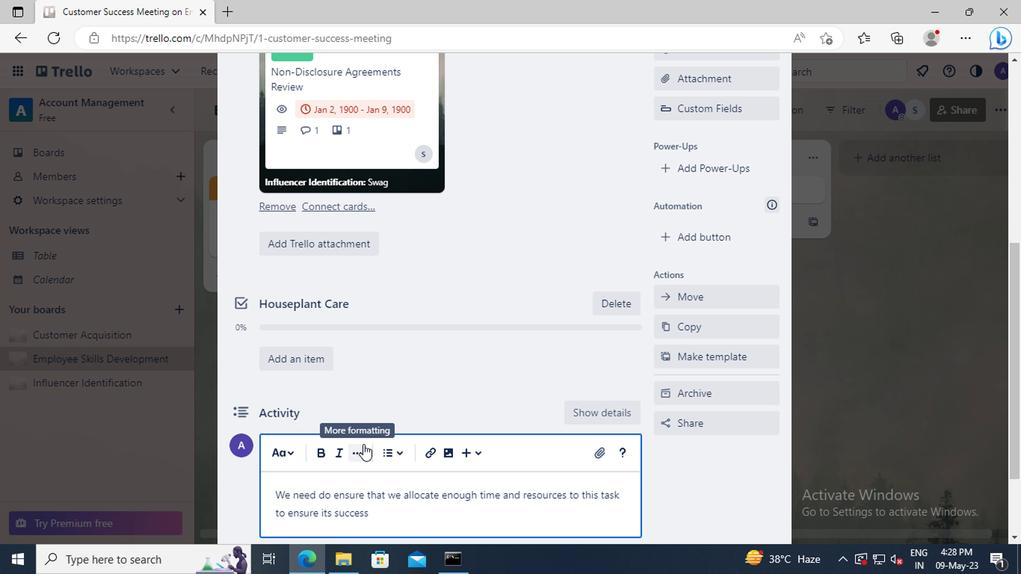 
Action: Mouse moved to (272, 485)
Screenshot: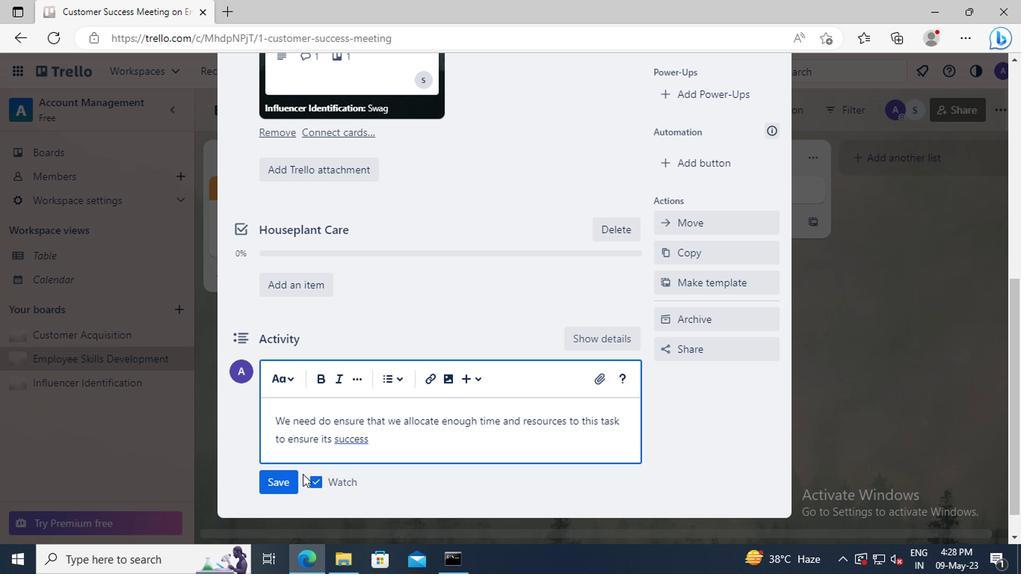 
Action: Mouse pressed left at (272, 485)
Screenshot: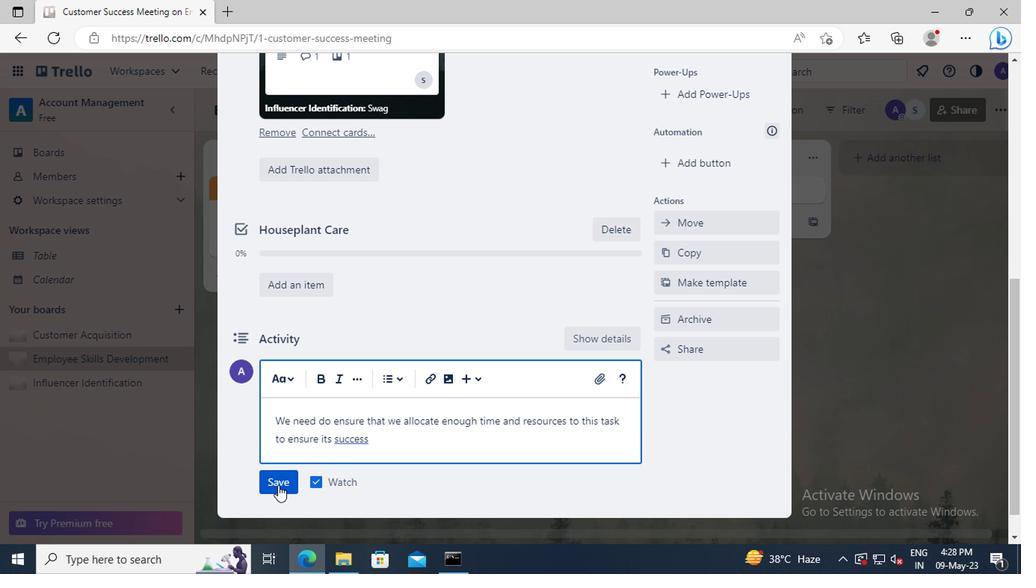 
Action: Mouse moved to (646, 395)
Screenshot: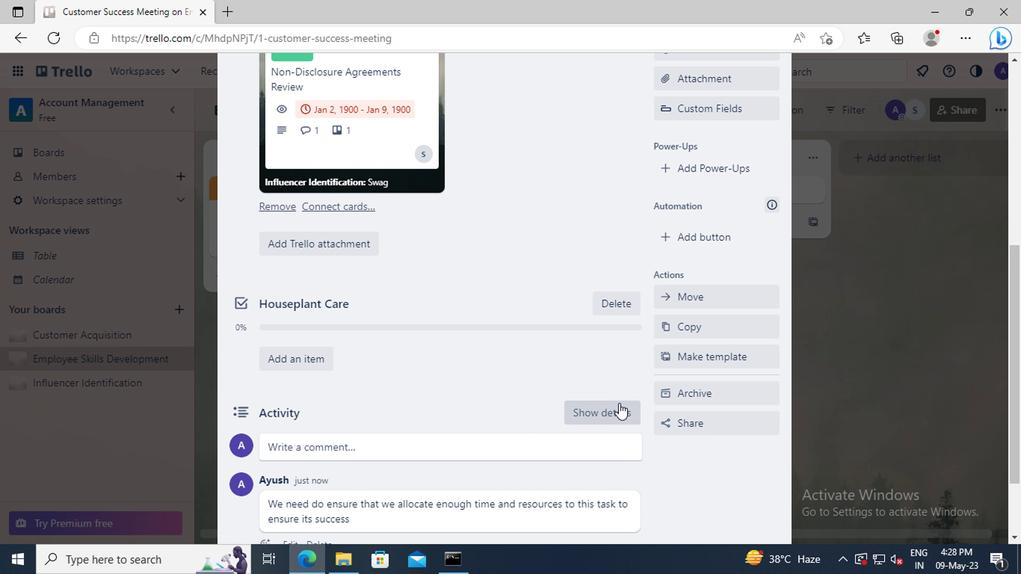 
Action: Mouse scrolled (646, 395) with delta (0, 0)
Screenshot: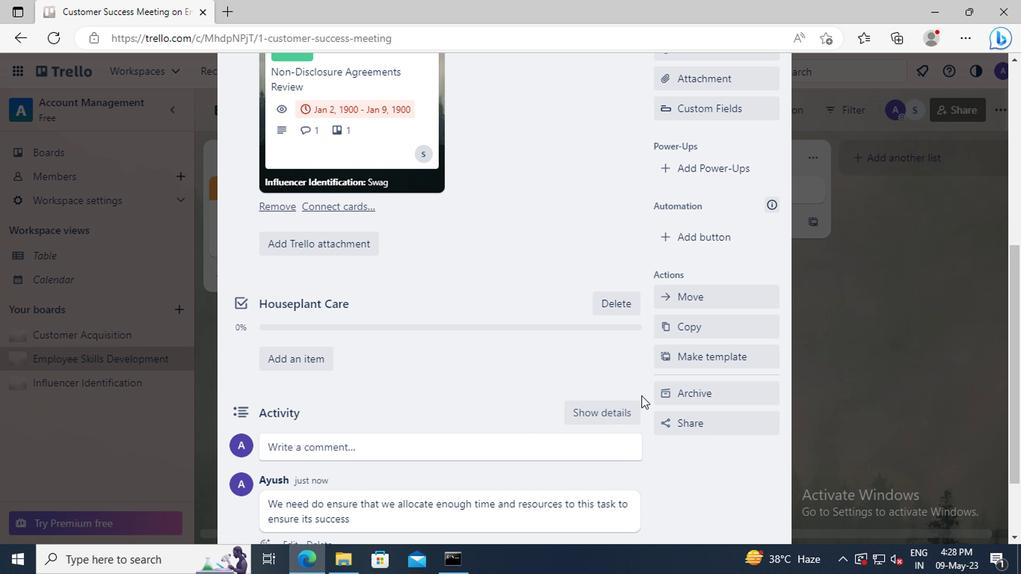 
Action: Mouse moved to (660, 390)
Screenshot: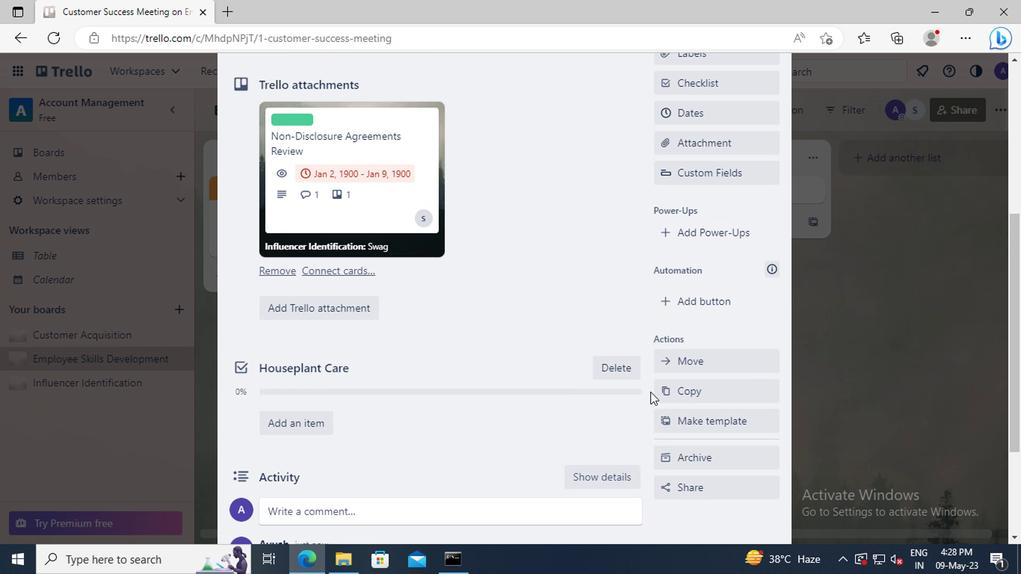 
Action: Mouse scrolled (660, 391) with delta (0, 1)
Screenshot: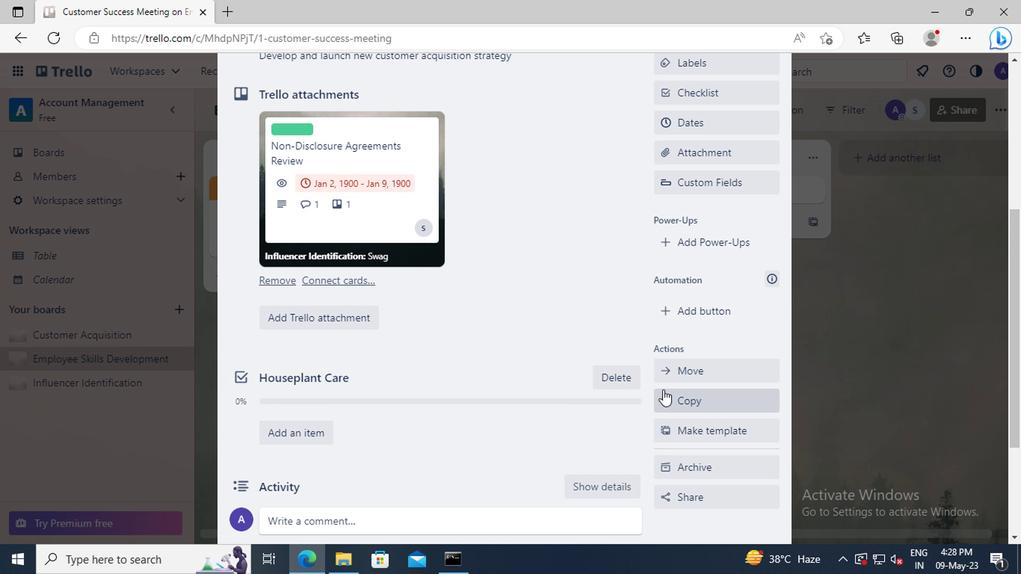 
Action: Mouse moved to (676, 352)
Screenshot: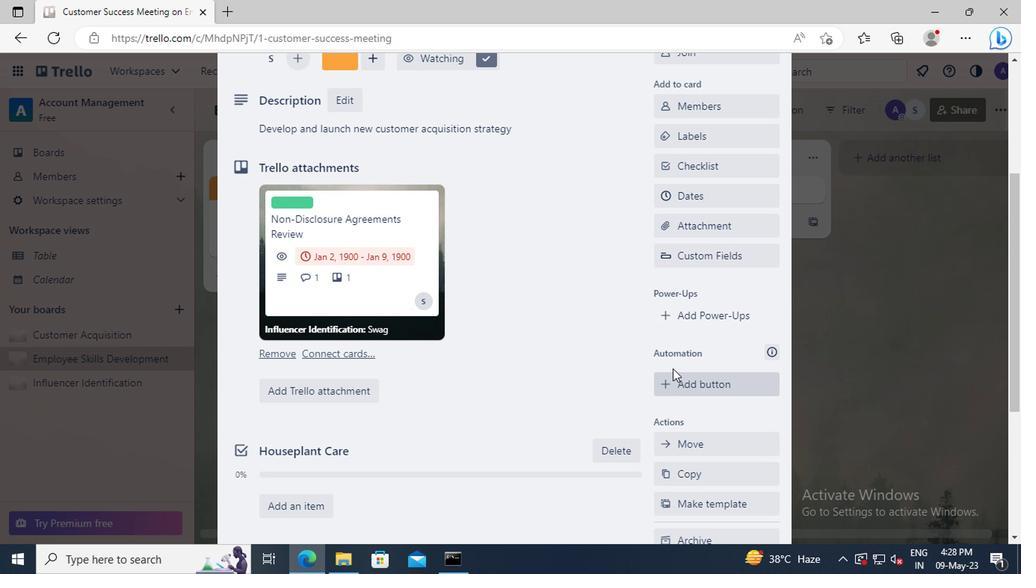 
Action: Mouse scrolled (676, 352) with delta (0, 0)
Screenshot: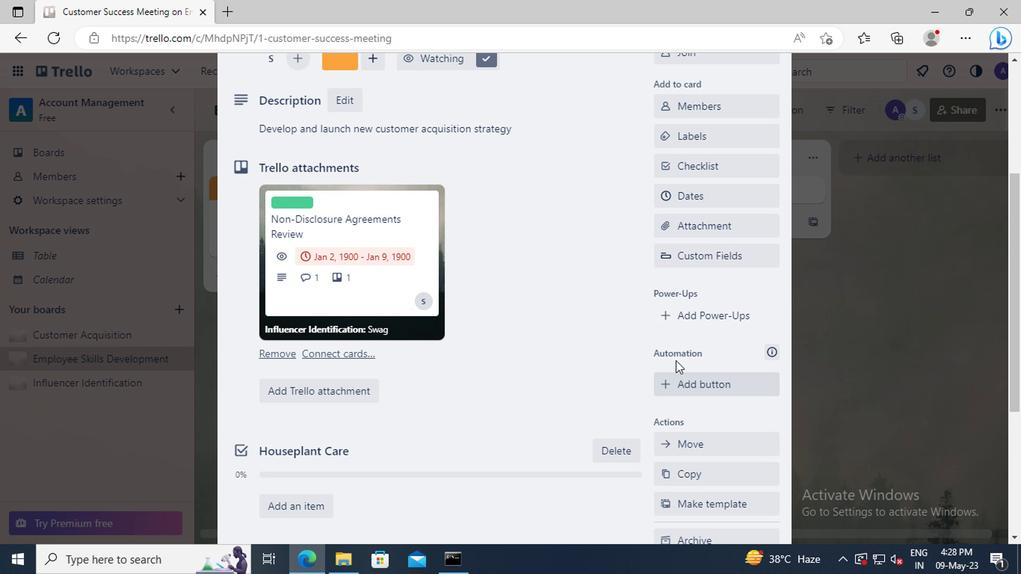 
Action: Mouse moved to (698, 272)
Screenshot: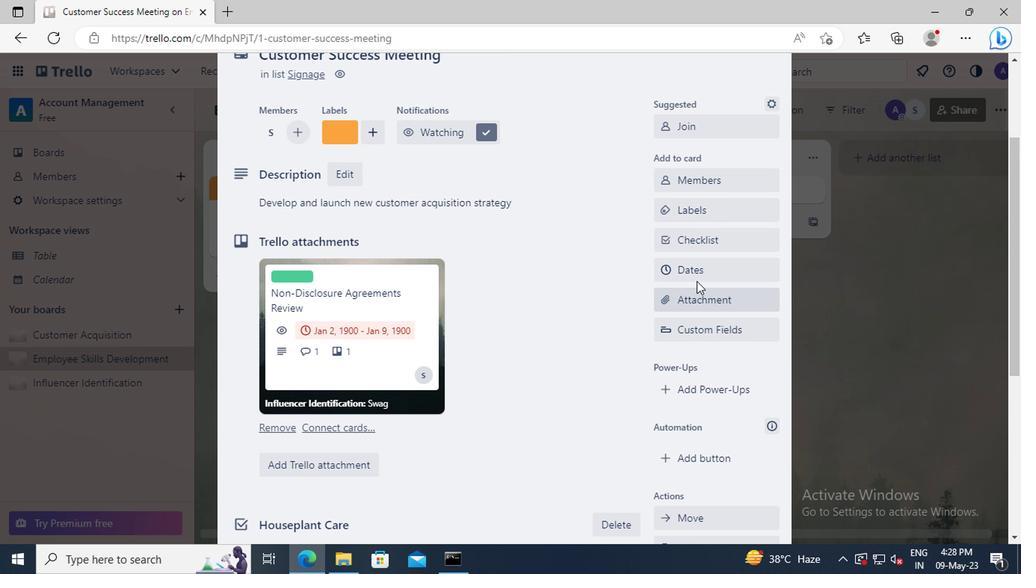 
Action: Mouse pressed left at (698, 272)
Screenshot: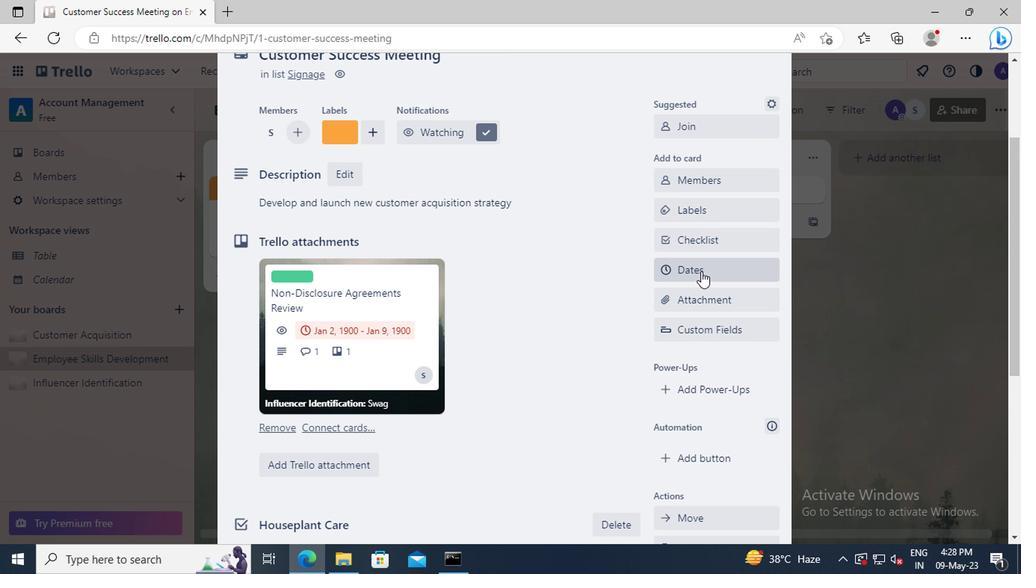 
Action: Mouse moved to (667, 380)
Screenshot: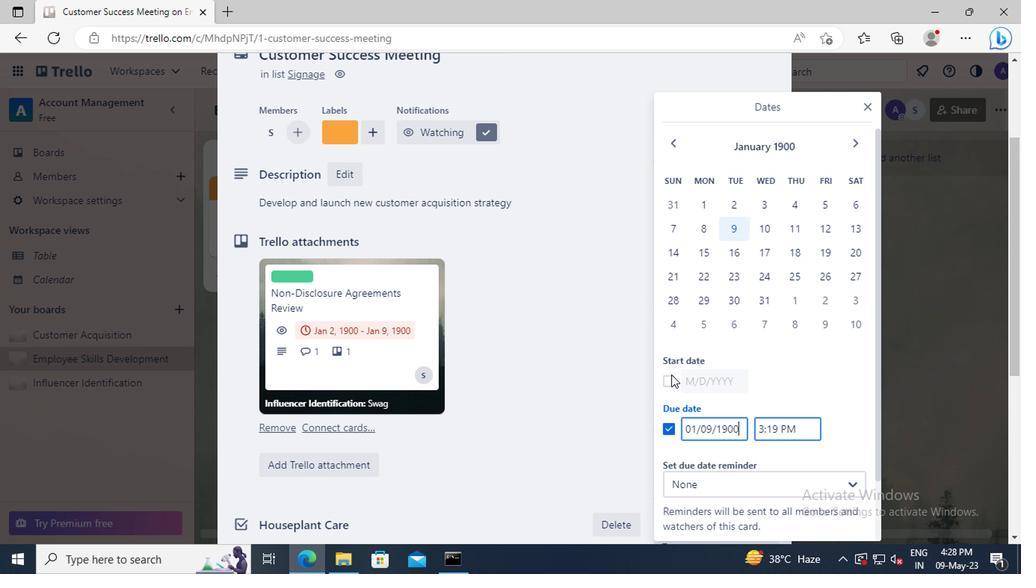 
Action: Mouse pressed left at (667, 380)
Screenshot: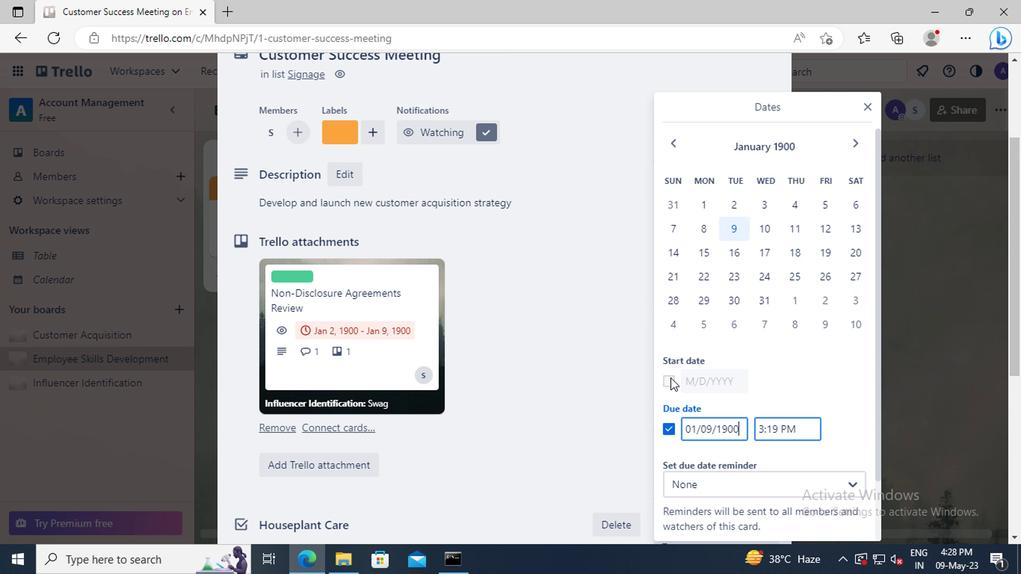 
Action: Mouse moved to (736, 382)
Screenshot: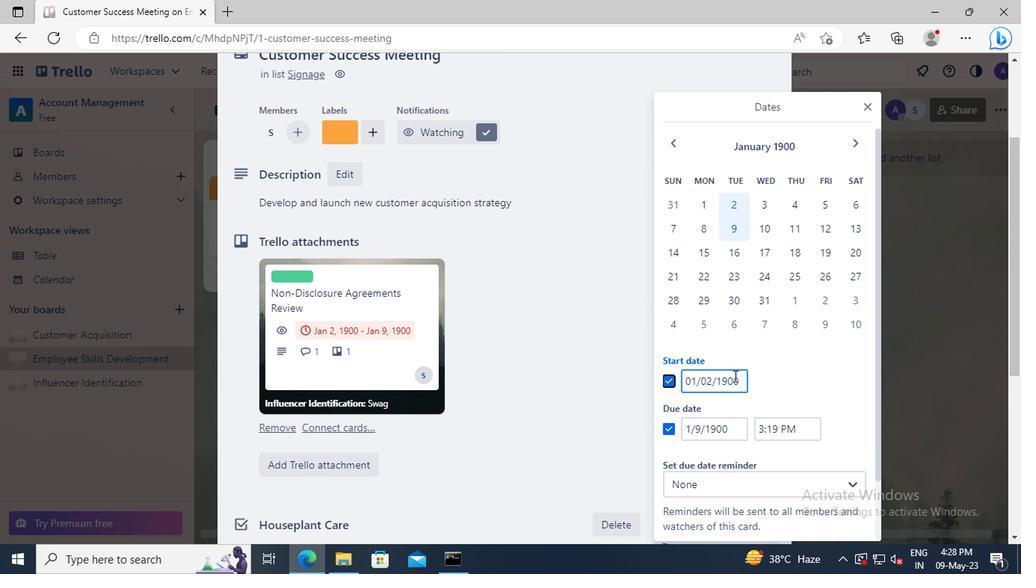 
Action: Mouse pressed left at (736, 382)
Screenshot: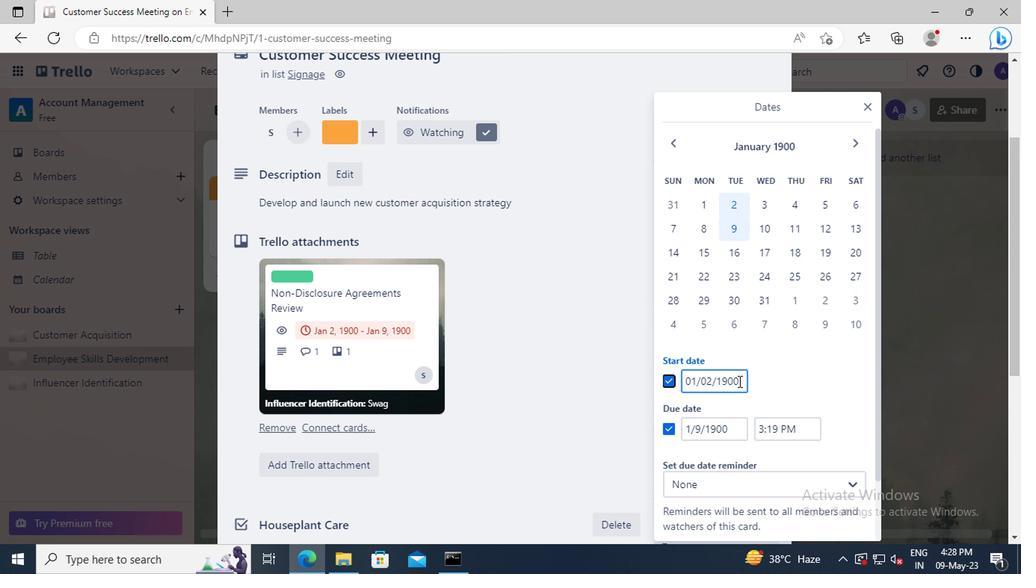 
Action: Key pressed <Key.left><Key.left><Key.left><Key.left><Key.left><Key.backspace>3
Screenshot: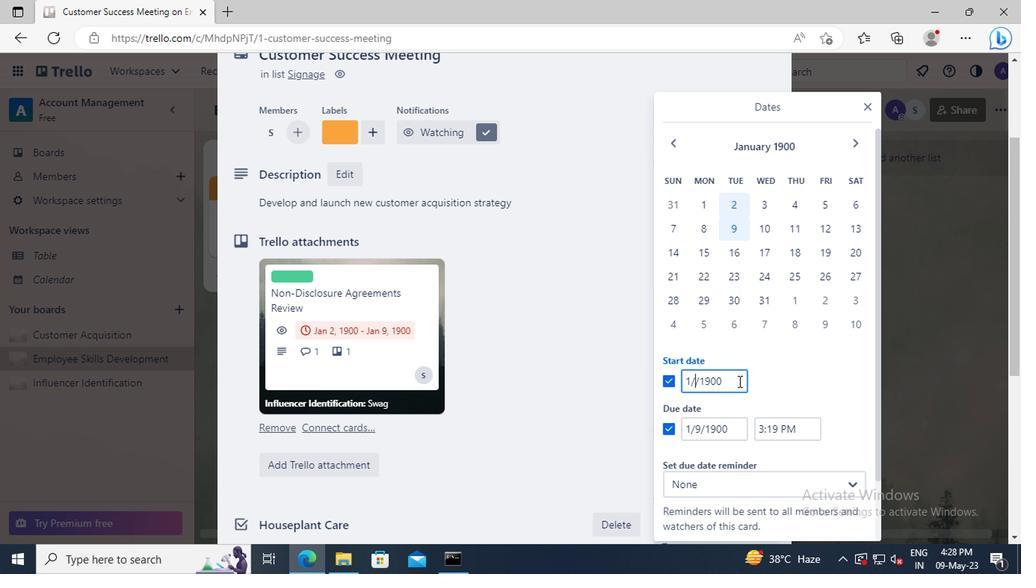 
Action: Mouse moved to (736, 425)
Screenshot: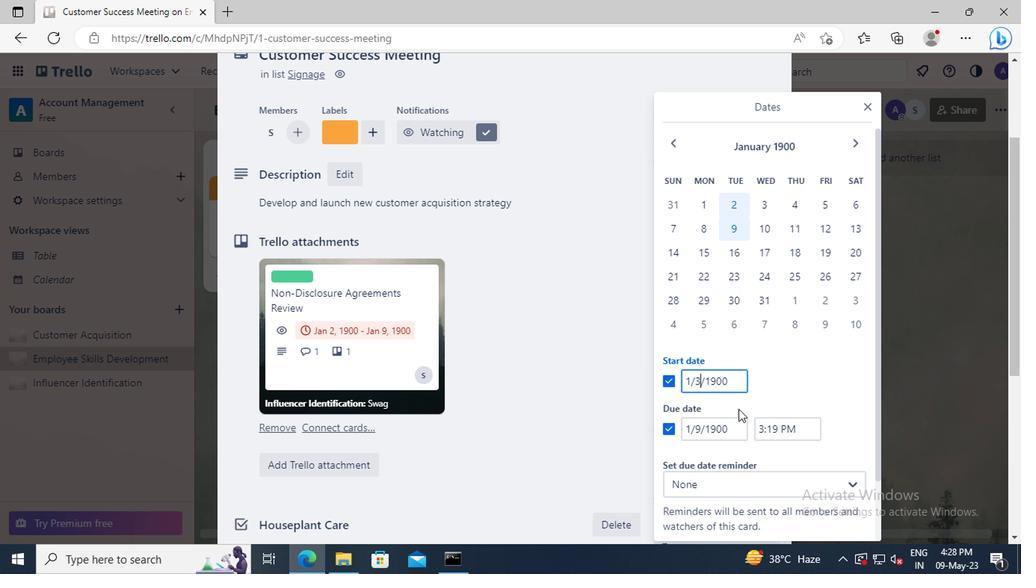 
Action: Mouse pressed left at (736, 425)
Screenshot: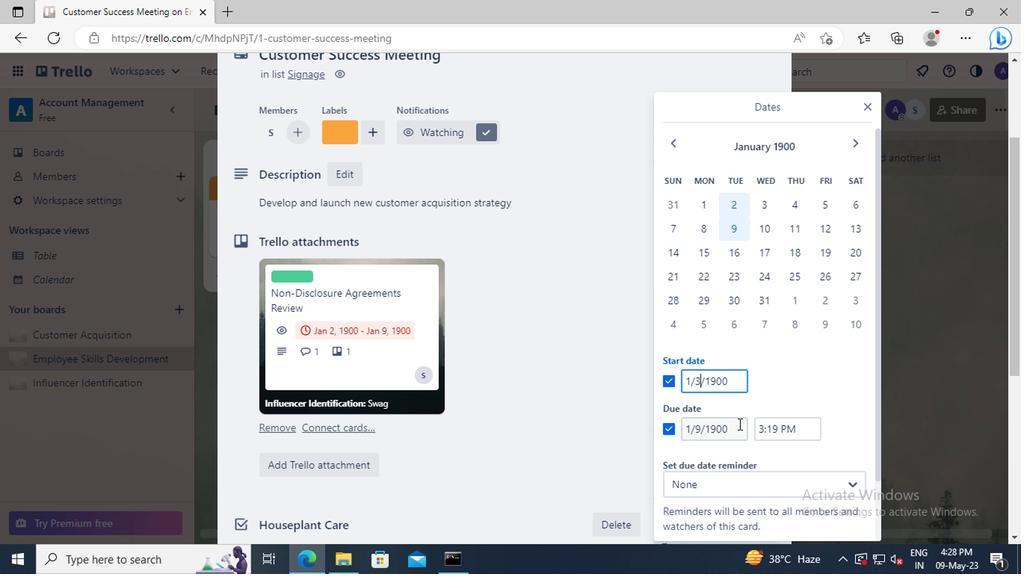 
Action: Key pressed <Key.left><Key.left><Key.left><Key.left><Key.left><Key.backspace>10
Screenshot: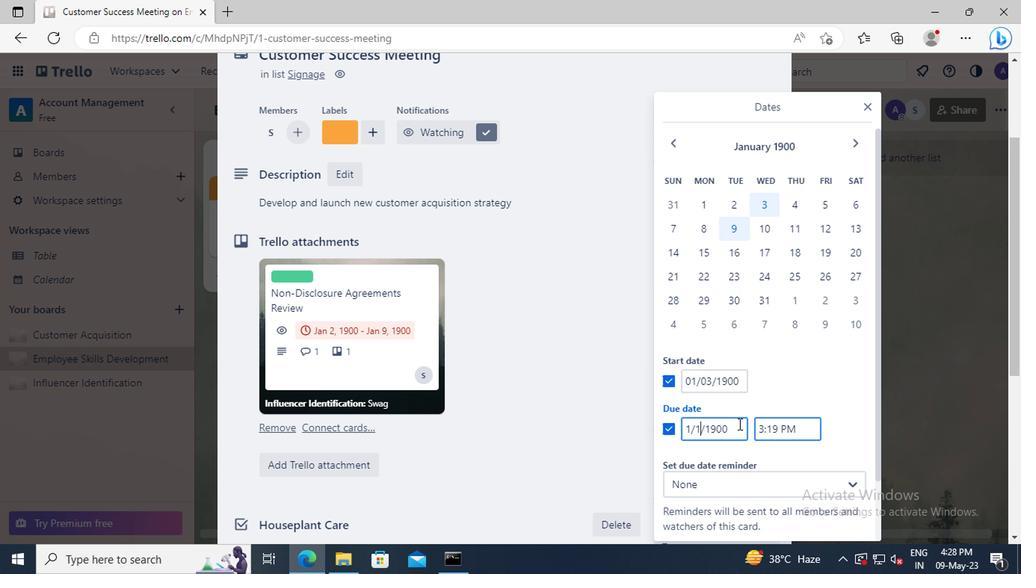 
Action: Mouse scrolled (736, 424) with delta (0, -1)
Screenshot: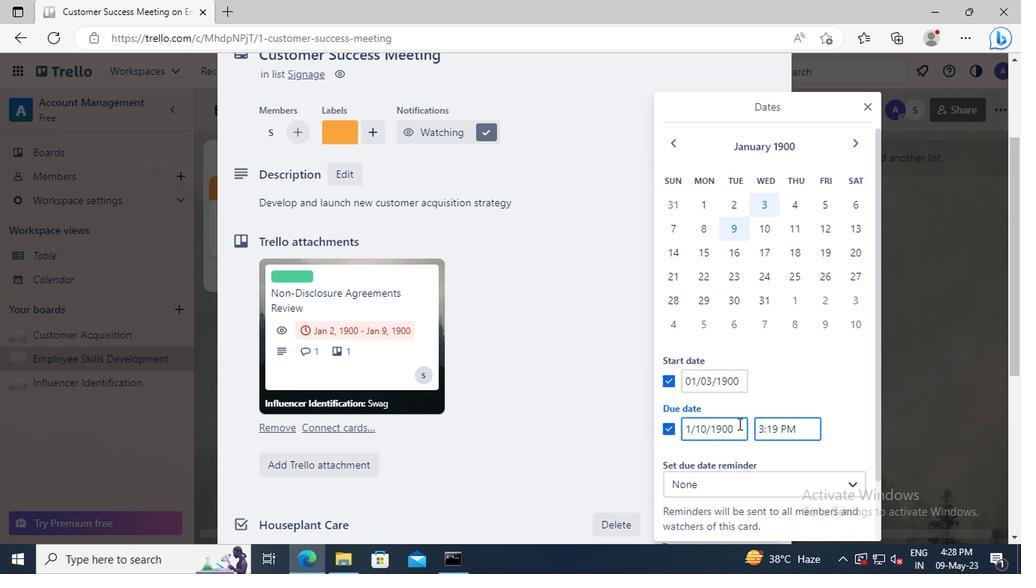 
Action: Mouse moved to (732, 487)
Screenshot: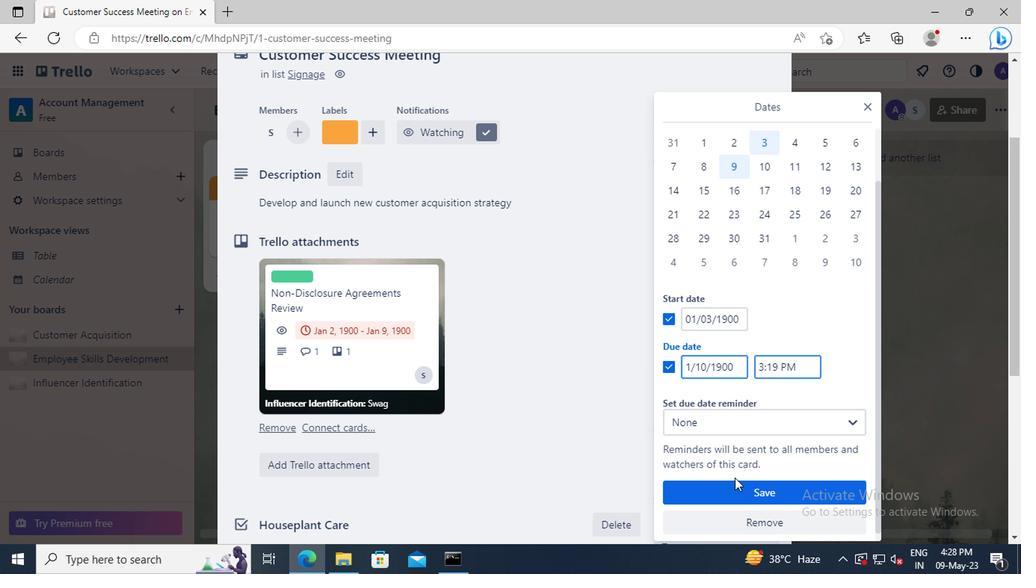 
Action: Mouse pressed left at (732, 487)
Screenshot: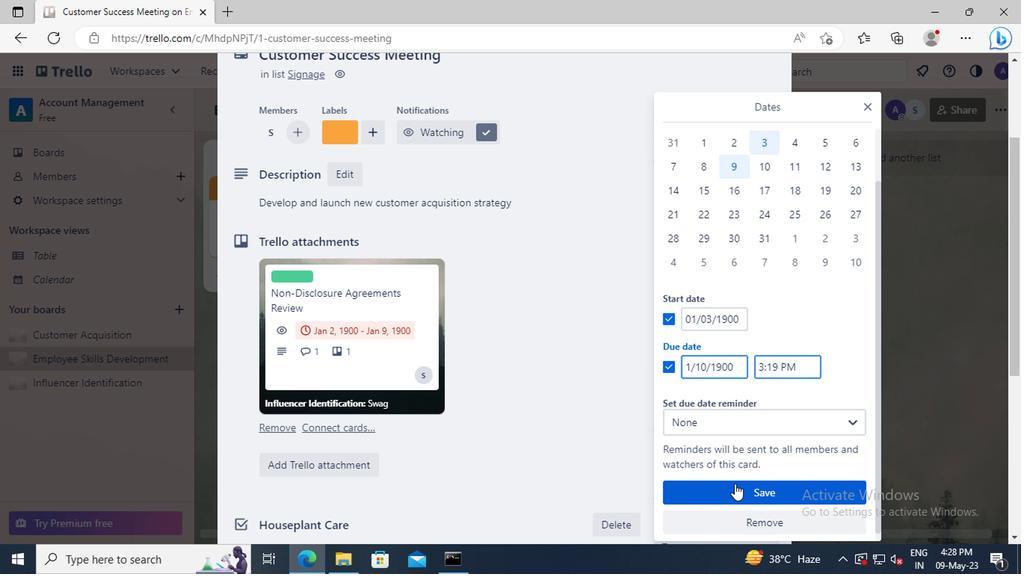 
